 Task: Look for space in Arvin, United States from 6th June, 2023 to 8th June, 2023 for 2 adults in price range Rs.7000 to Rs.12000. Place can be private room with 1  bedroom having 2 beds and 1 bathroom. Property type can be house, flat, guest house. Amenities needed are: wifi, washing machine. Booking option can be shelf check-in. Required host language is English.
Action: Mouse moved to (439, 108)
Screenshot: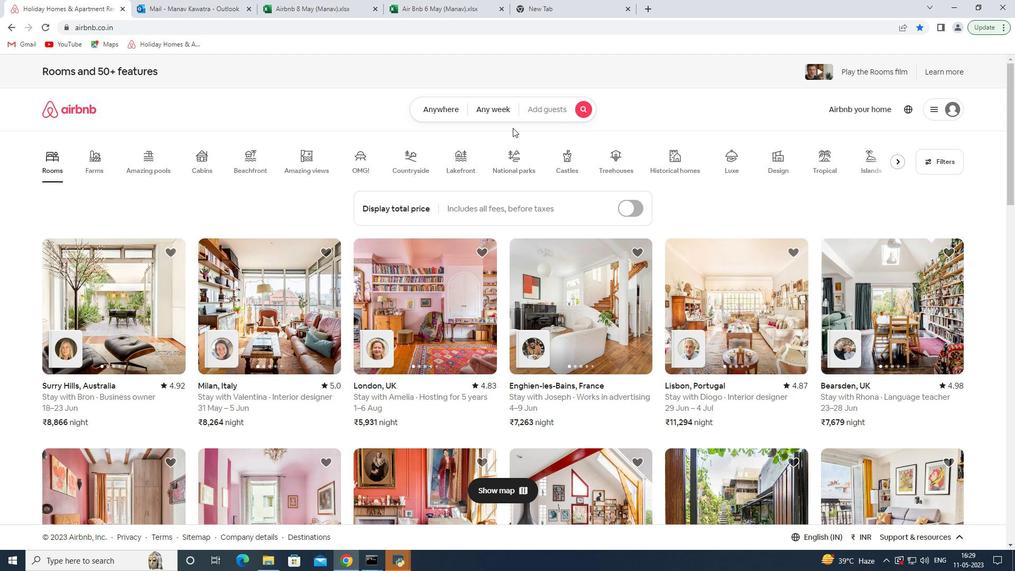 
Action: Mouse pressed left at (439, 108)
Screenshot: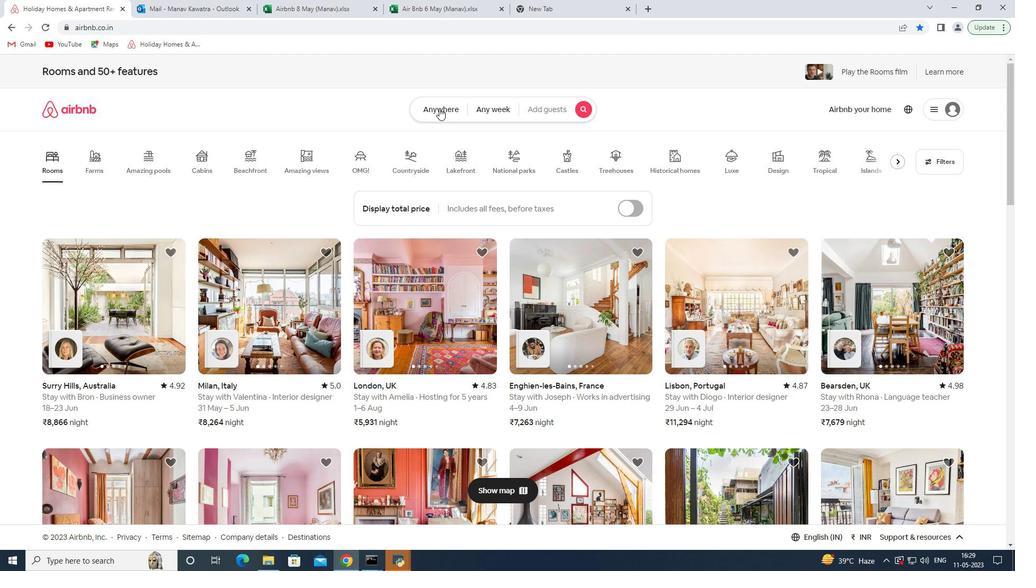 
Action: Mouse moved to (368, 151)
Screenshot: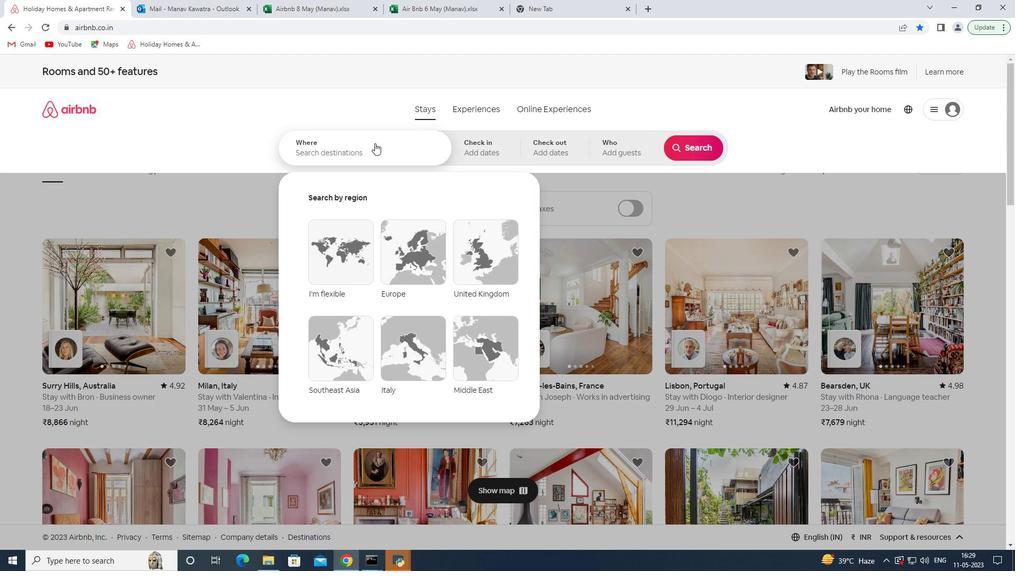 
Action: Mouse pressed left at (368, 151)
Screenshot: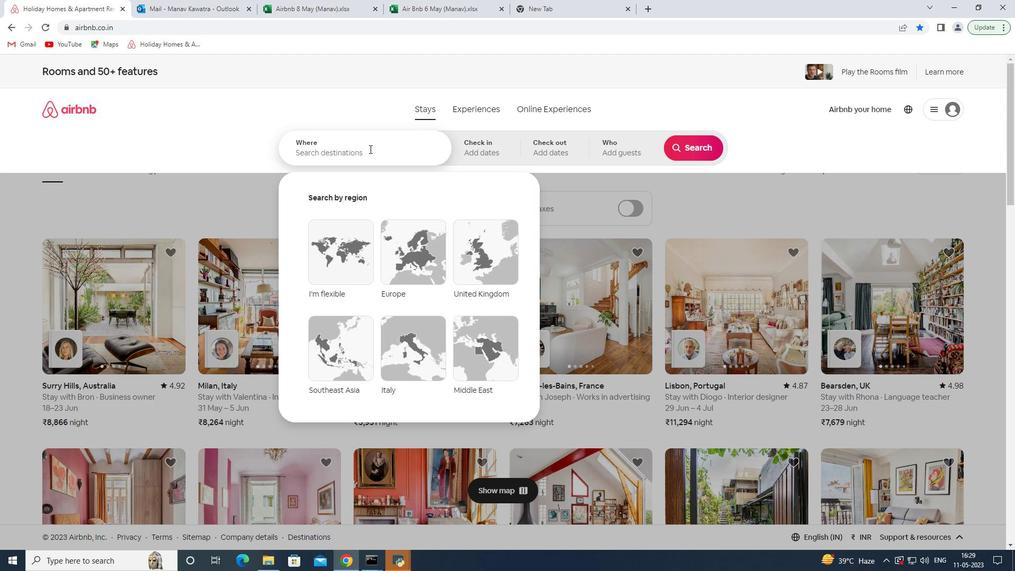 
Action: Mouse moved to (363, 160)
Screenshot: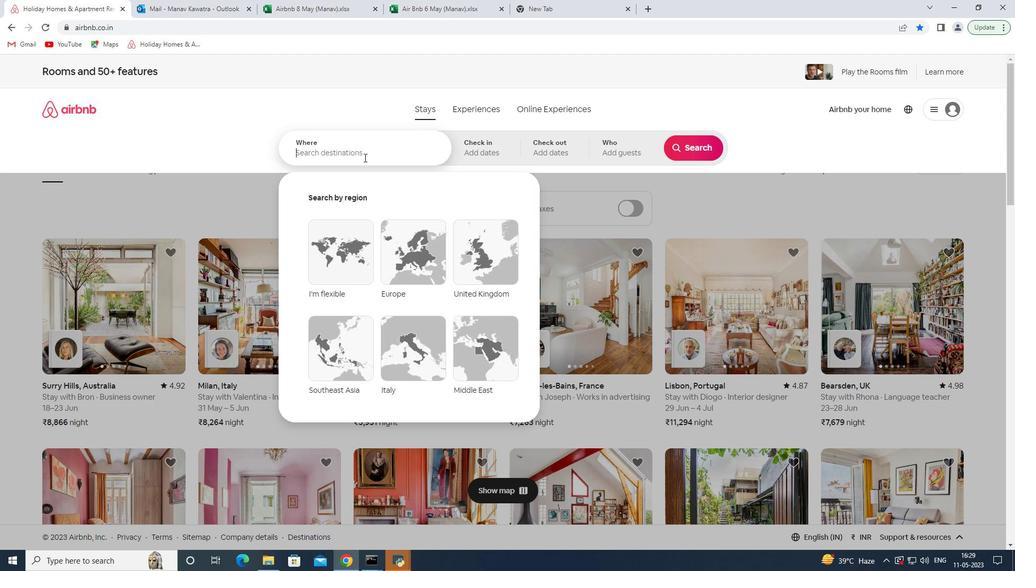 
Action: Key pressed <Key.shift><Key.shift><Key.shift><Key.shift><Key.shift><Key.shift><Key.shift><Key.shift><Key.shift><Key.shift><Key.shift><Key.shift><Key.shift><Key.shift><Key.shift><Key.shift><Key.shift><Key.shift><Key.shift><Key.shift><Key.shift><Key.shift><Key.shift><Key.shift><Key.shift><Key.shift><Key.shift><Key.shift><Key.shift><Key.shift><Key.shift><Key.shift><Key.shift><Key.shift><Key.shift><Key.shift><Key.shift><Key.shift><Key.shift><Key.shift><Key.shift><Key.shift><Key.shift>Arvin<Key.space><Key.shift><Key.shift><Key.shift><Key.shift><Key.shift><Key.shift><Key.shift><Key.shift><Key.shift><Key.shift><Key.shift>United<Key.space><Key.shift><Key.shift><Key.shift>States<Key.space><Key.enter>
Screenshot: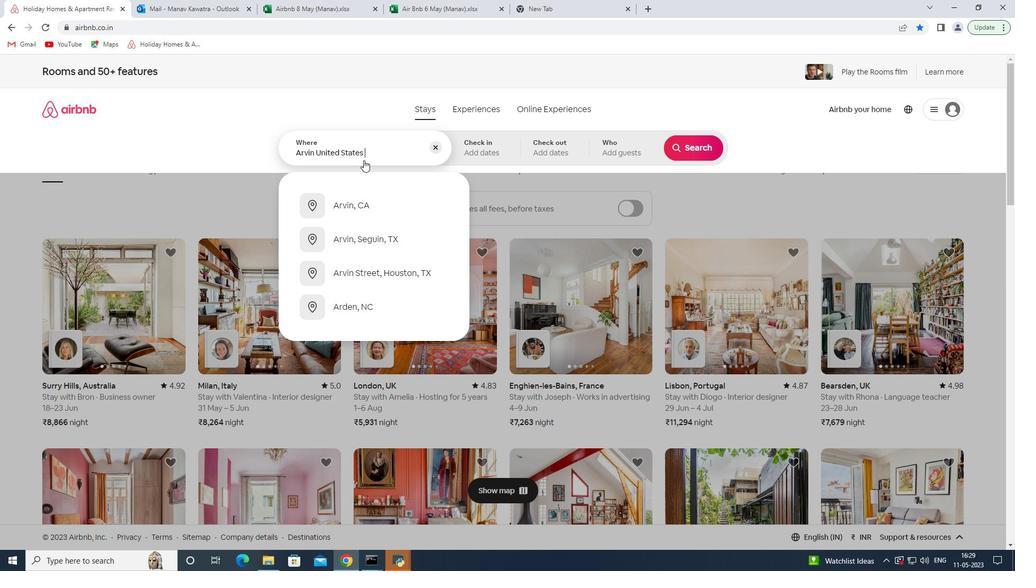 
Action: Mouse moved to (578, 304)
Screenshot: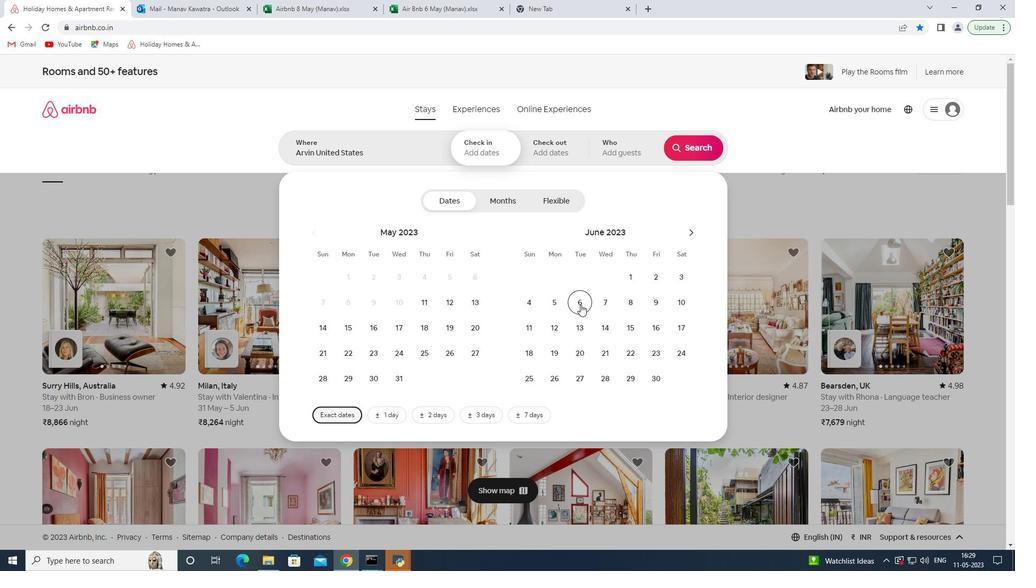 
Action: Mouse pressed left at (578, 304)
Screenshot: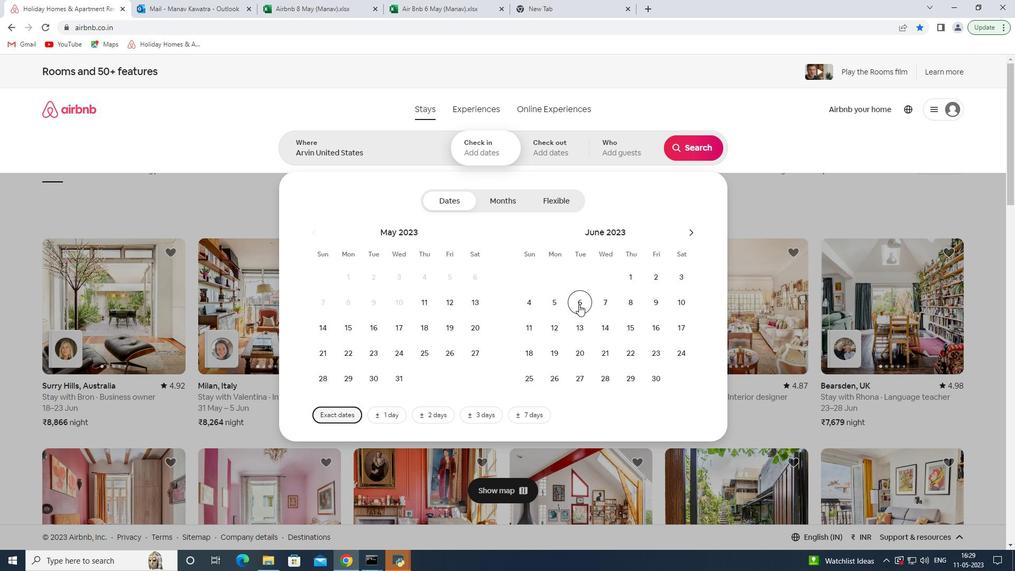 
Action: Mouse moved to (625, 300)
Screenshot: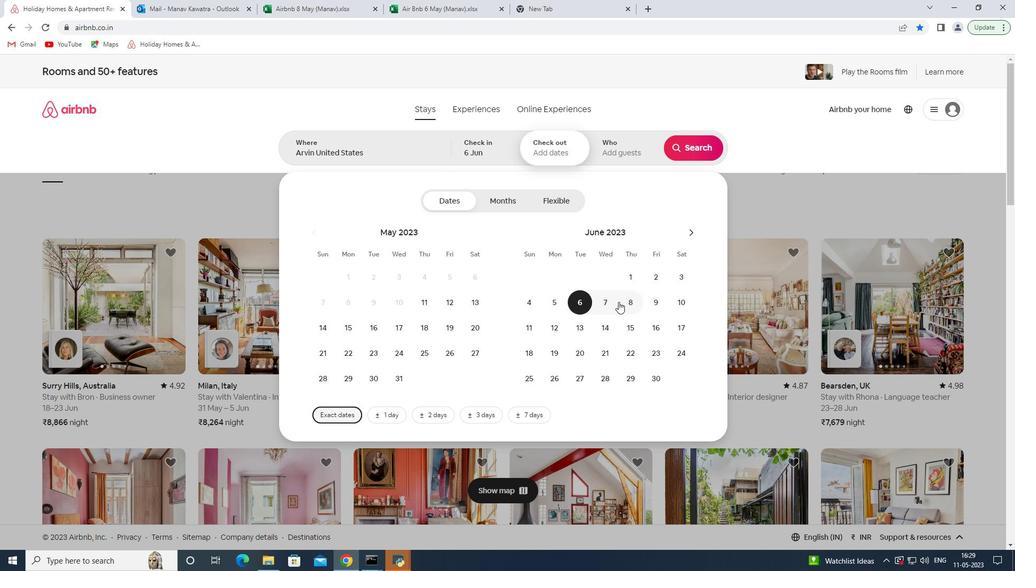 
Action: Mouse pressed left at (625, 300)
Screenshot: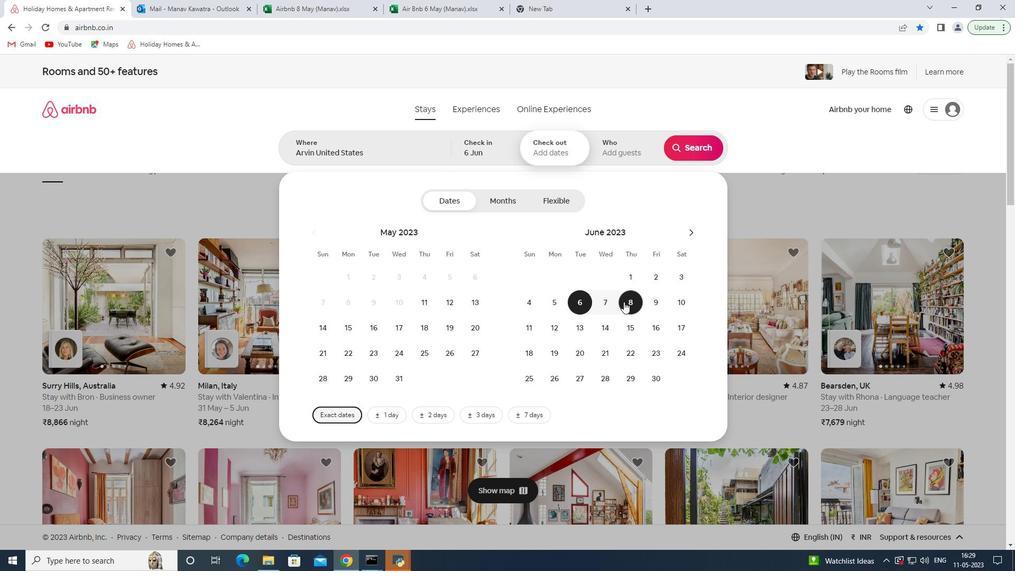 
Action: Mouse moved to (614, 155)
Screenshot: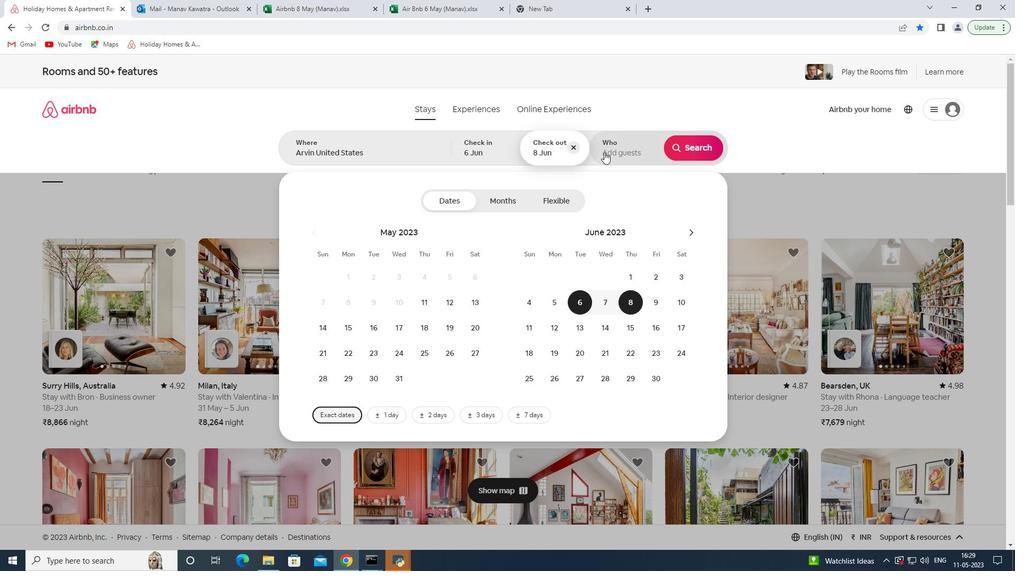 
Action: Mouse pressed left at (614, 155)
Screenshot: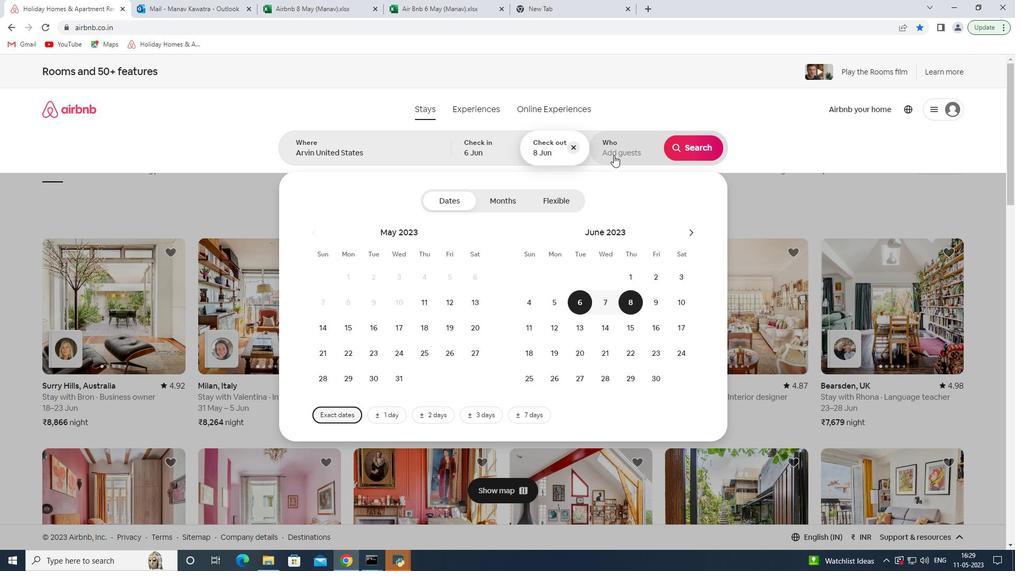 
Action: Mouse moved to (694, 206)
Screenshot: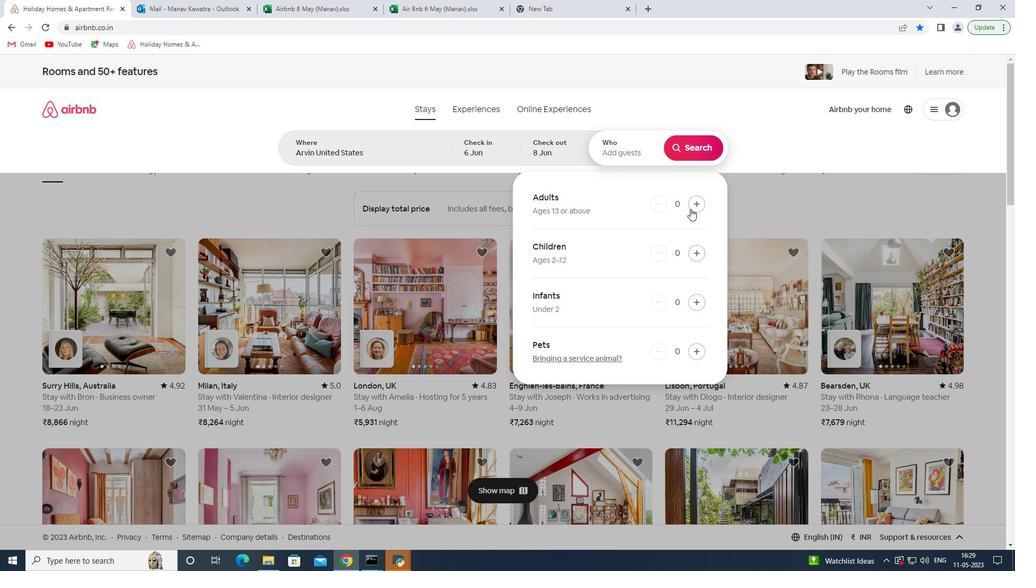 
Action: Mouse pressed left at (694, 206)
Screenshot: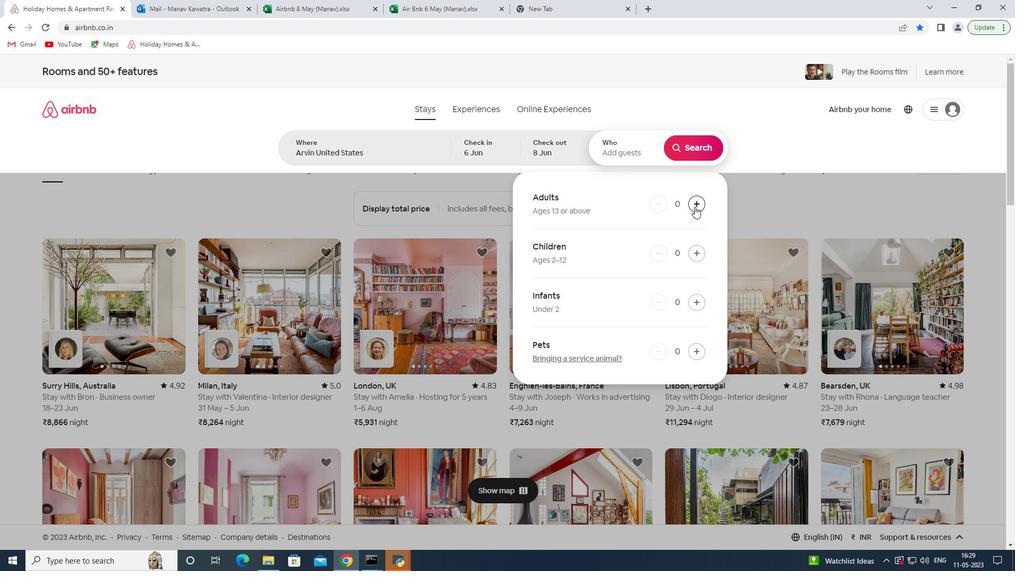 
Action: Mouse pressed left at (694, 206)
Screenshot: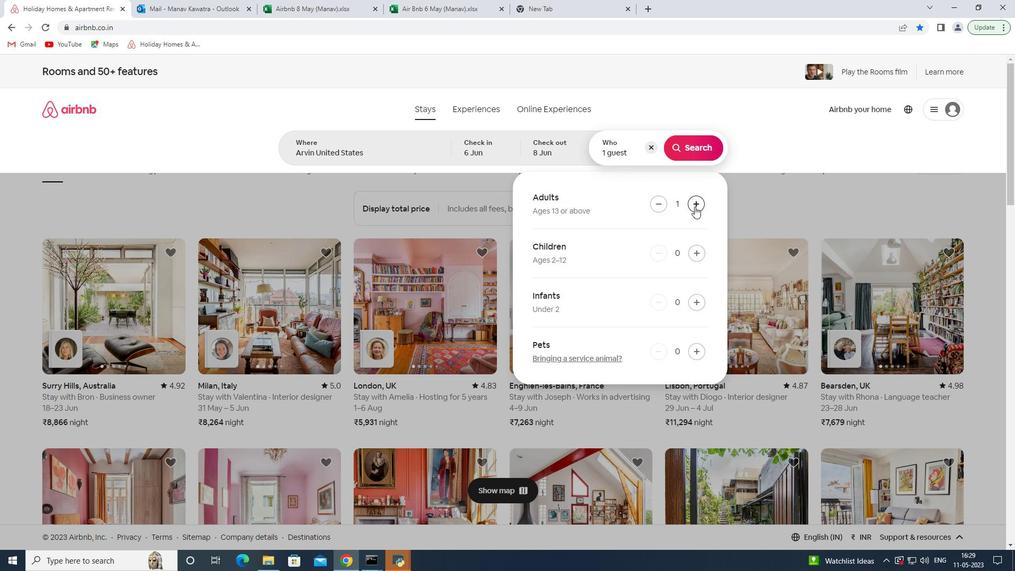 
Action: Mouse moved to (701, 152)
Screenshot: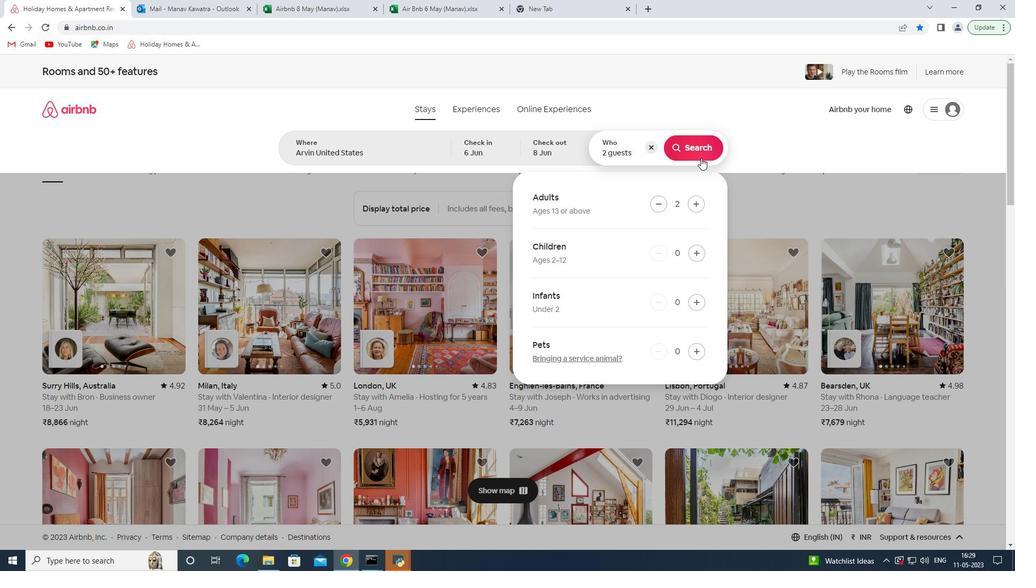 
Action: Mouse pressed left at (701, 152)
Screenshot: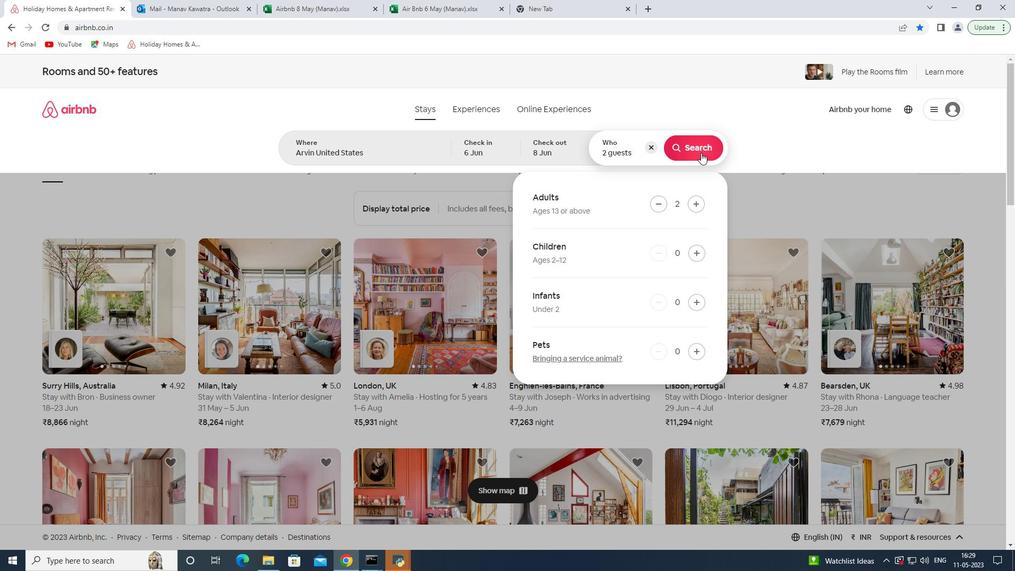 
Action: Mouse moved to (965, 116)
Screenshot: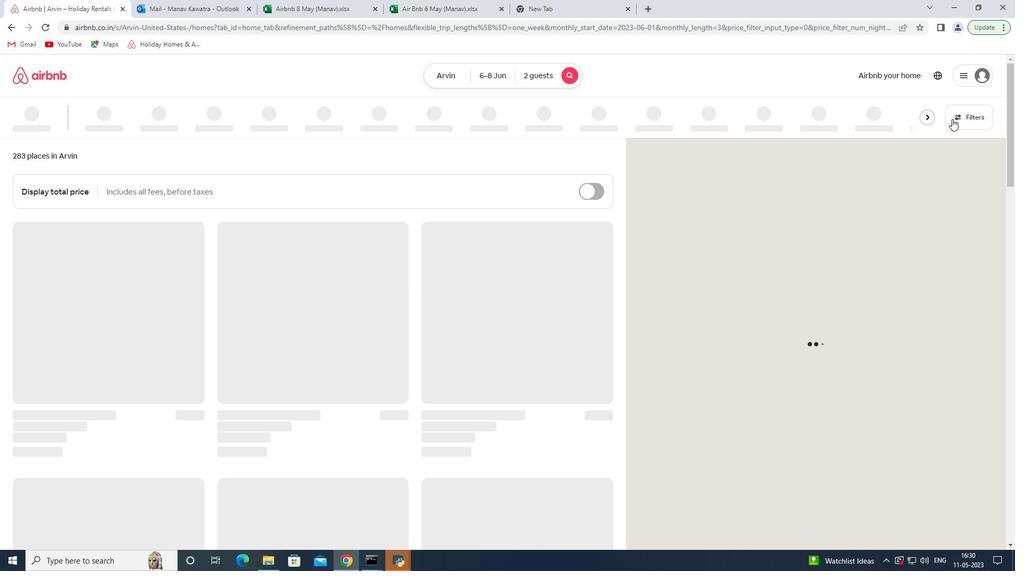 
Action: Mouse pressed left at (965, 116)
Screenshot: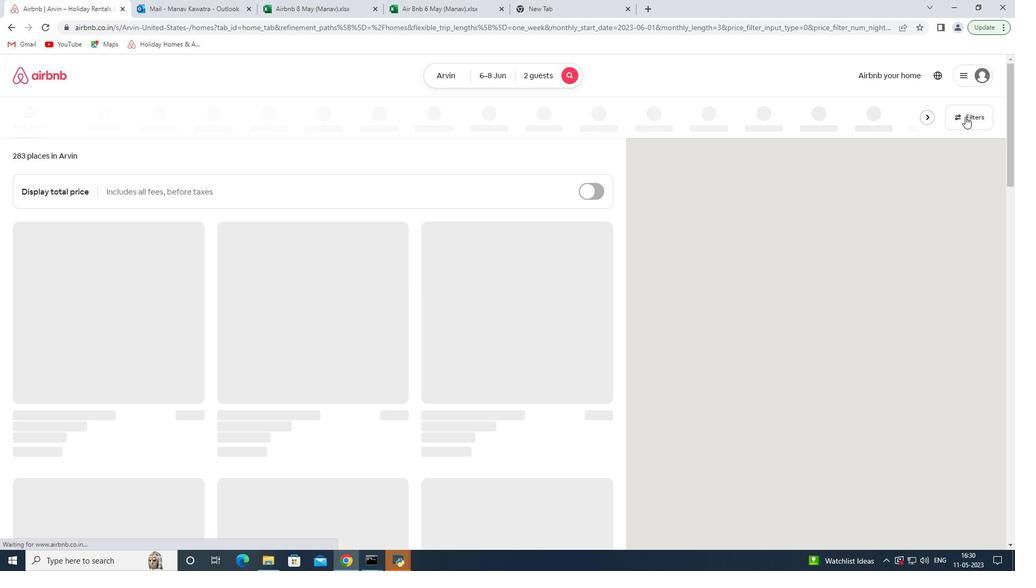 
Action: Mouse moved to (381, 381)
Screenshot: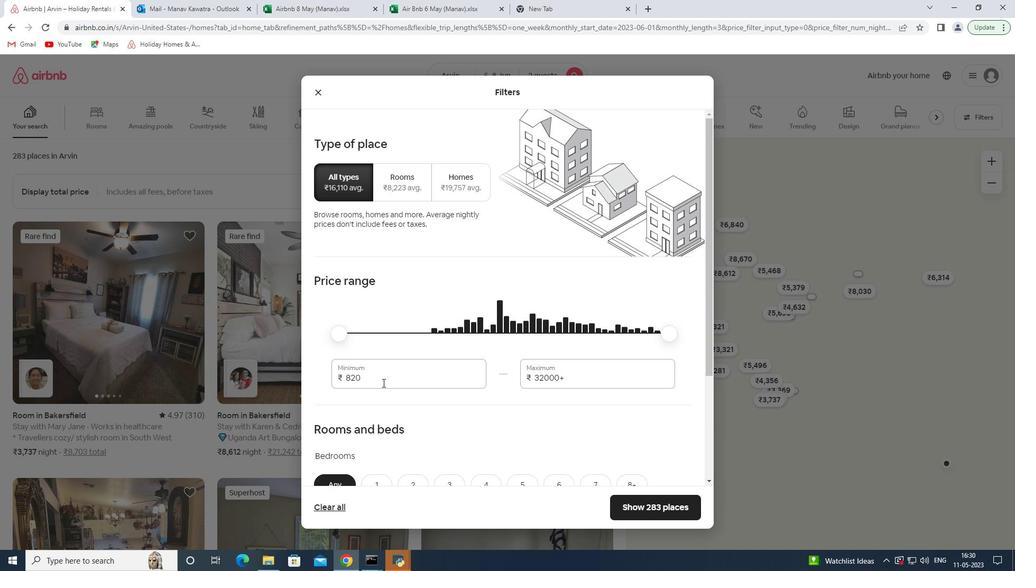 
Action: Mouse pressed left at (381, 381)
Screenshot: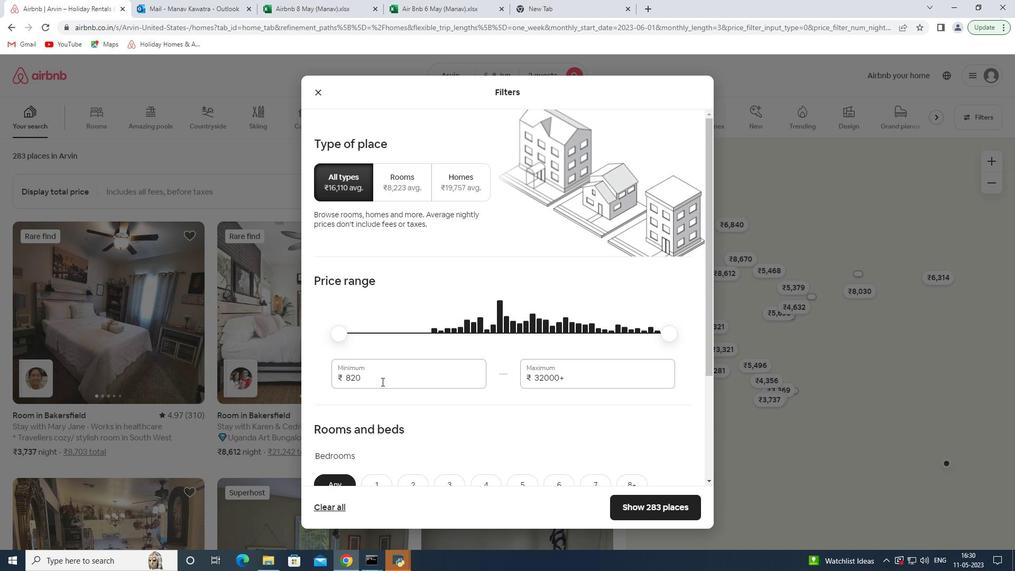 
Action: Mouse pressed left at (381, 381)
Screenshot: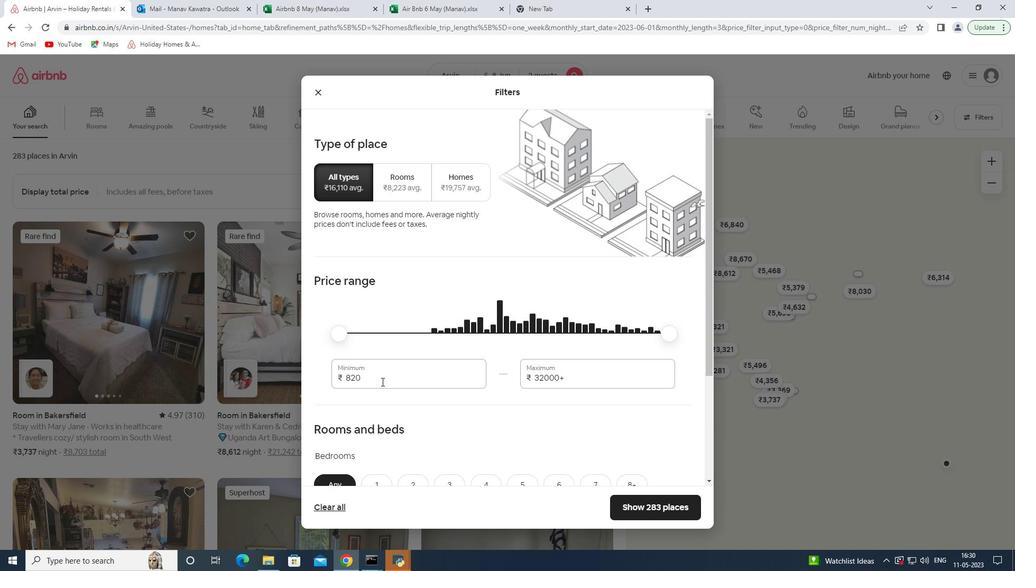 
Action: Key pressed 7000<Key.tab>12000
Screenshot: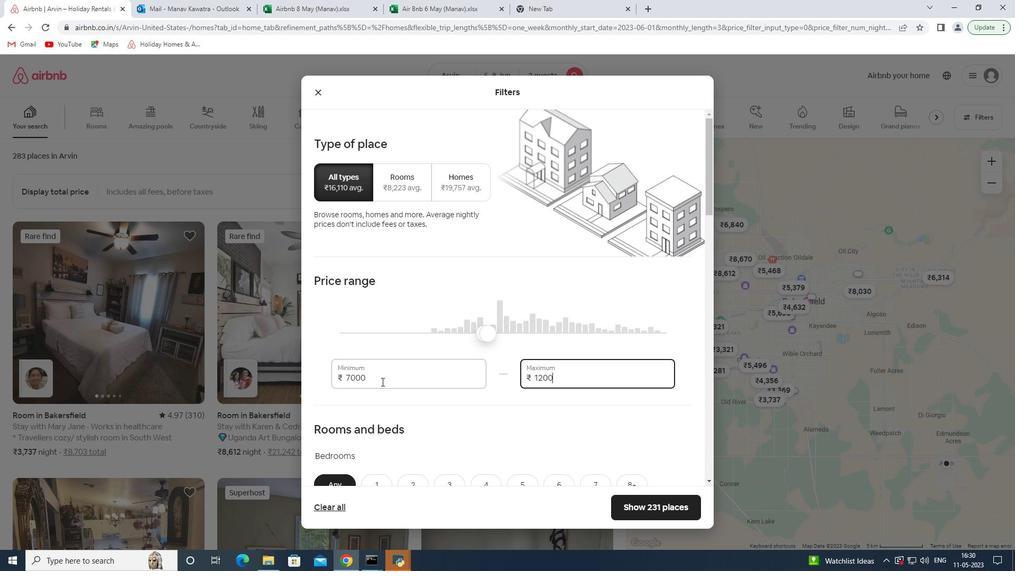 
Action: Mouse moved to (418, 346)
Screenshot: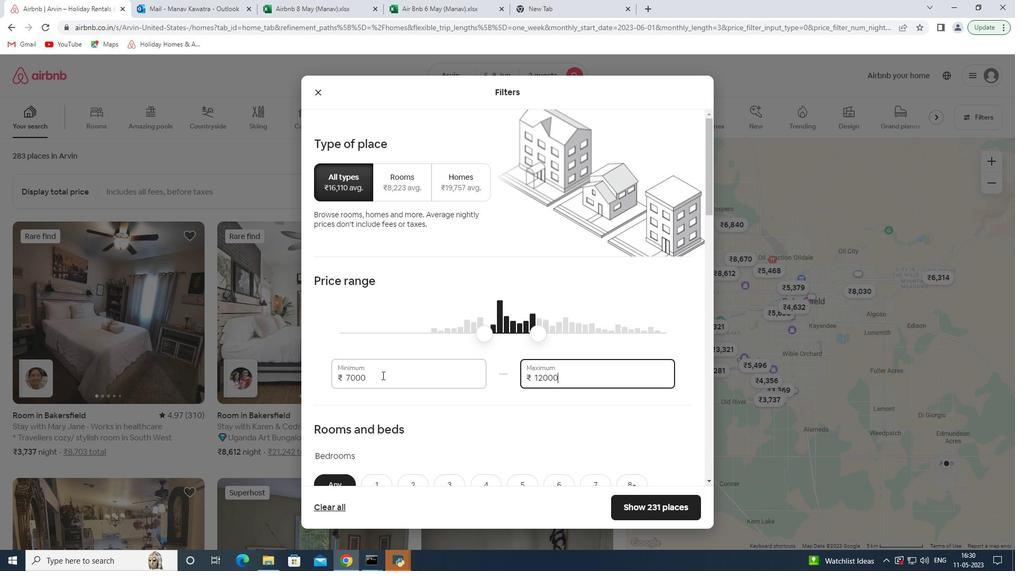 
Action: Mouse scrolled (418, 345) with delta (0, 0)
Screenshot: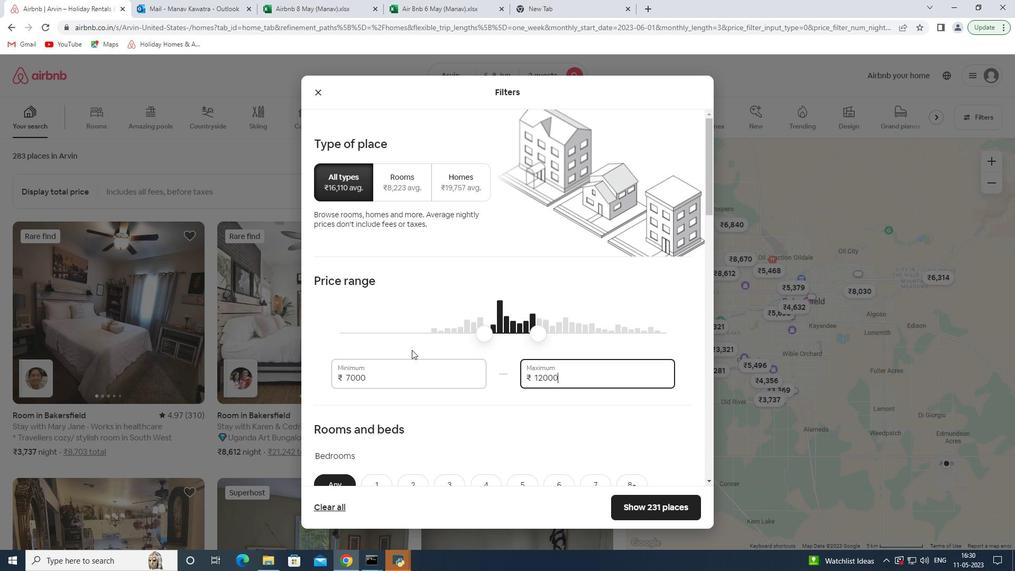 
Action: Mouse scrolled (418, 345) with delta (0, 0)
Screenshot: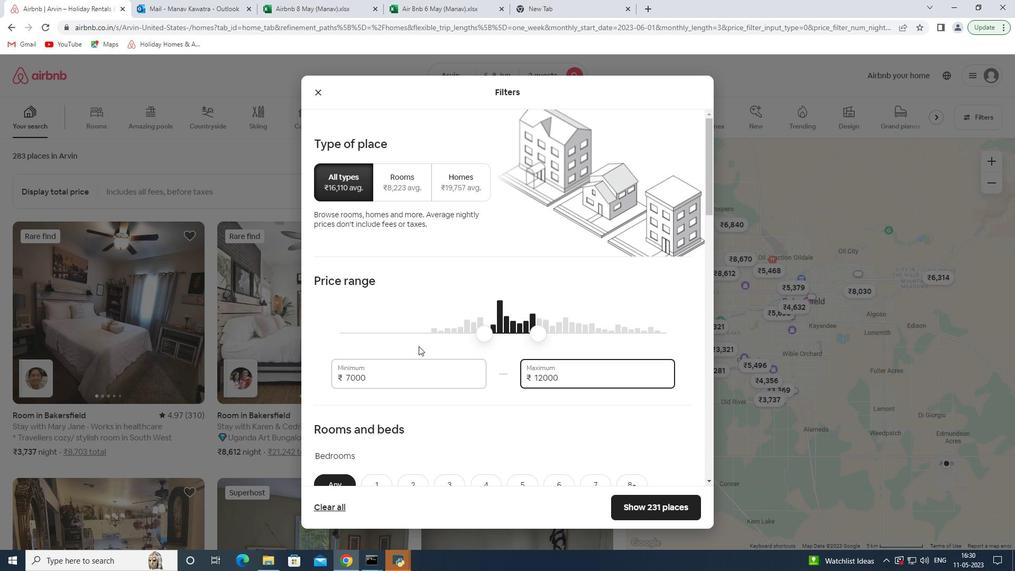 
Action: Mouse scrolled (418, 345) with delta (0, 0)
Screenshot: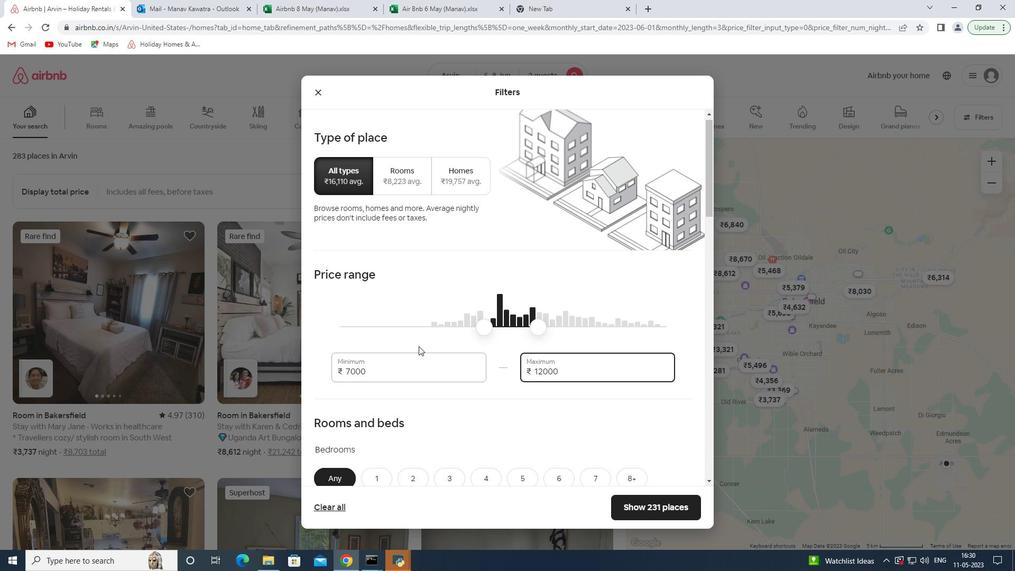 
Action: Mouse scrolled (418, 345) with delta (0, 0)
Screenshot: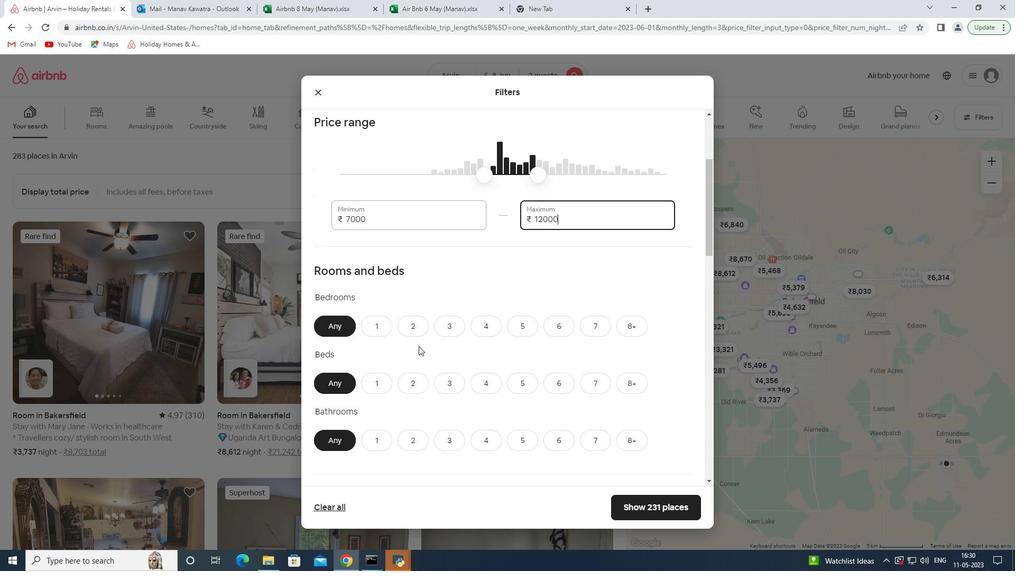 
Action: Mouse moved to (374, 276)
Screenshot: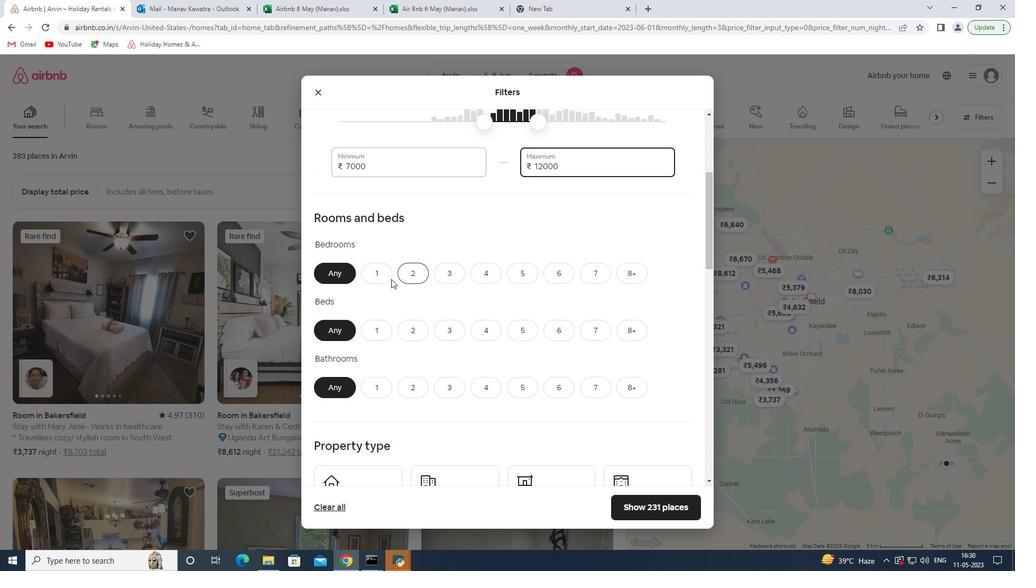
Action: Mouse pressed left at (374, 276)
Screenshot: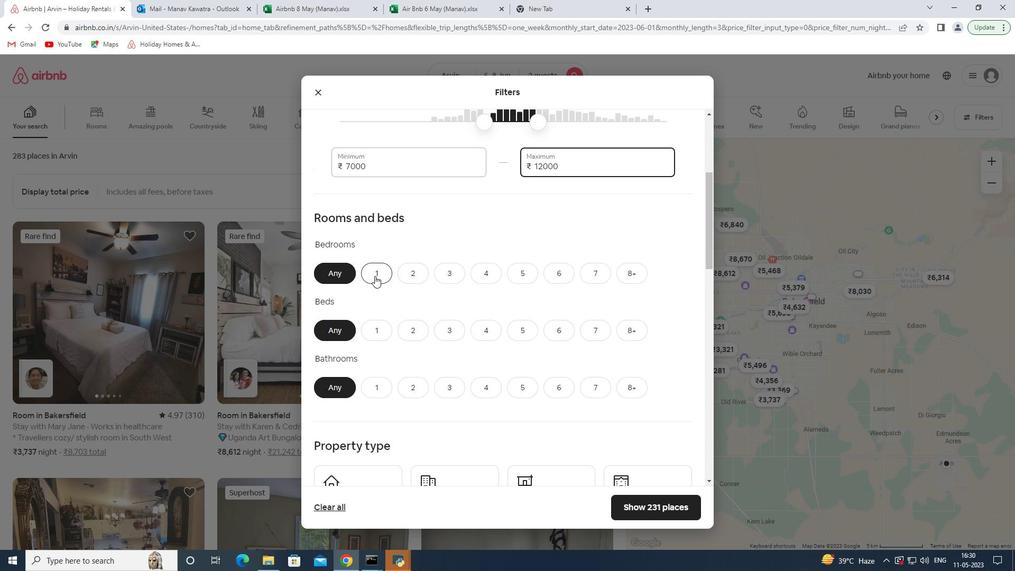 
Action: Mouse moved to (408, 326)
Screenshot: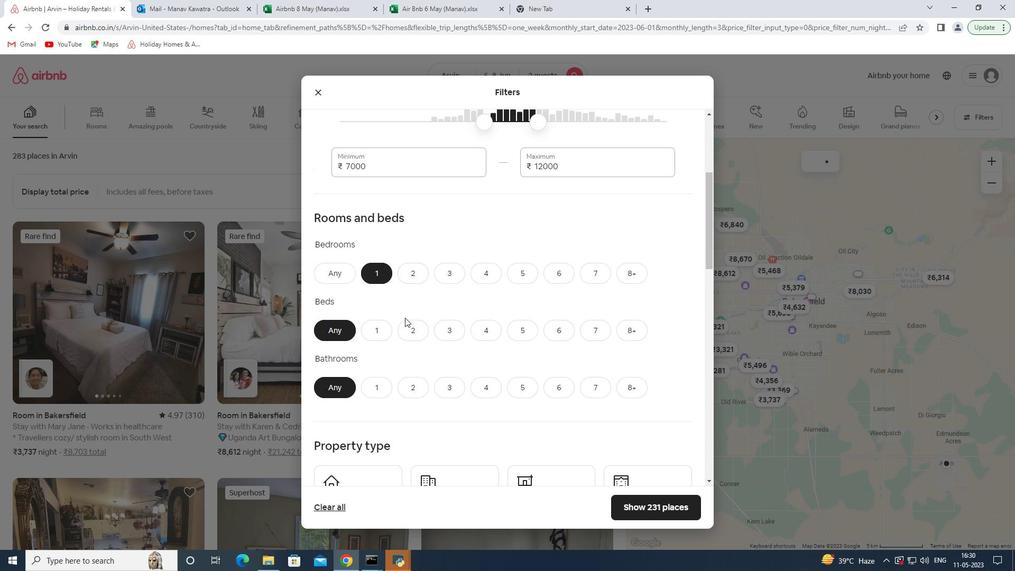 
Action: Mouse pressed left at (408, 326)
Screenshot: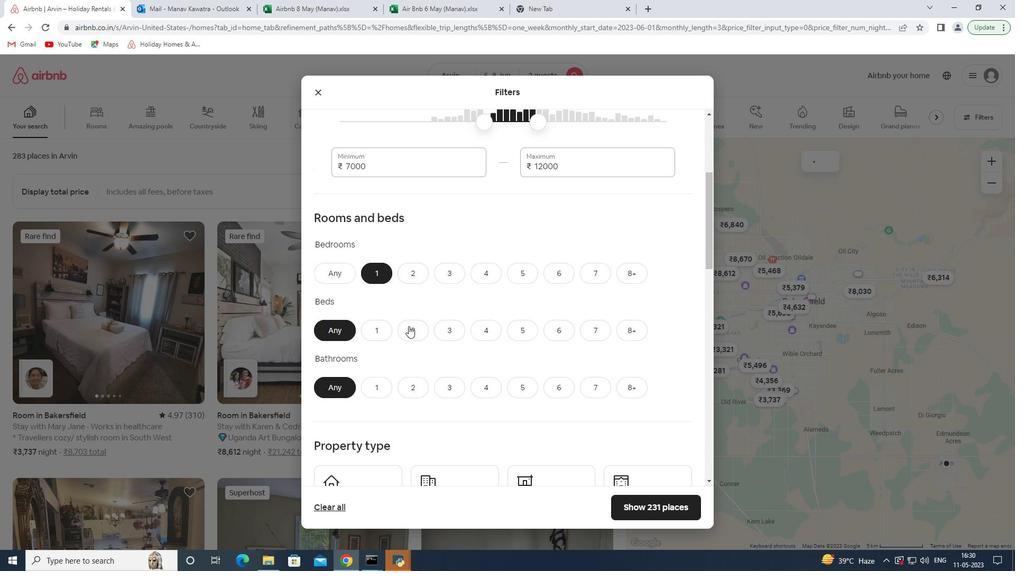 
Action: Mouse moved to (382, 389)
Screenshot: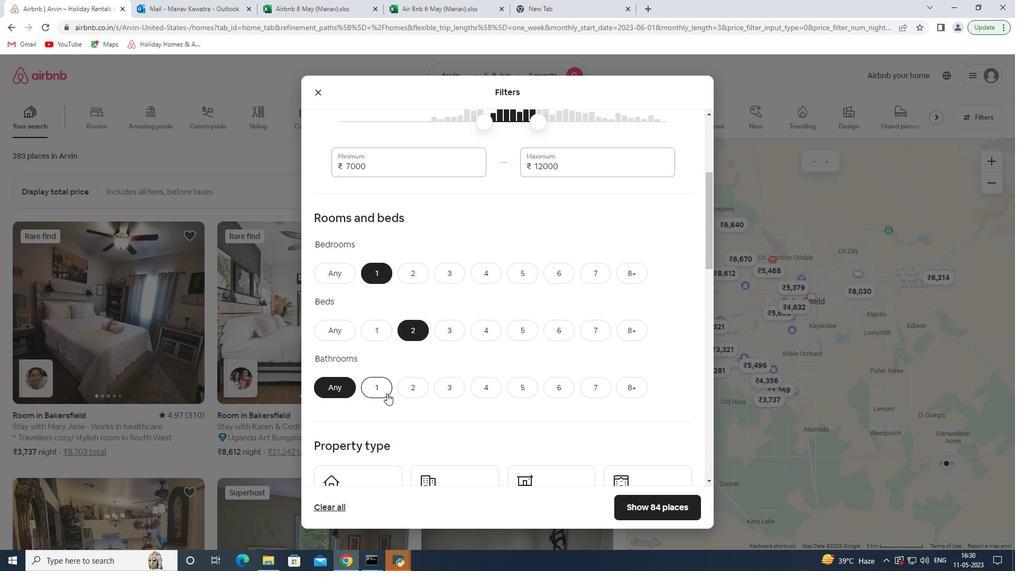 
Action: Mouse pressed left at (382, 389)
Screenshot: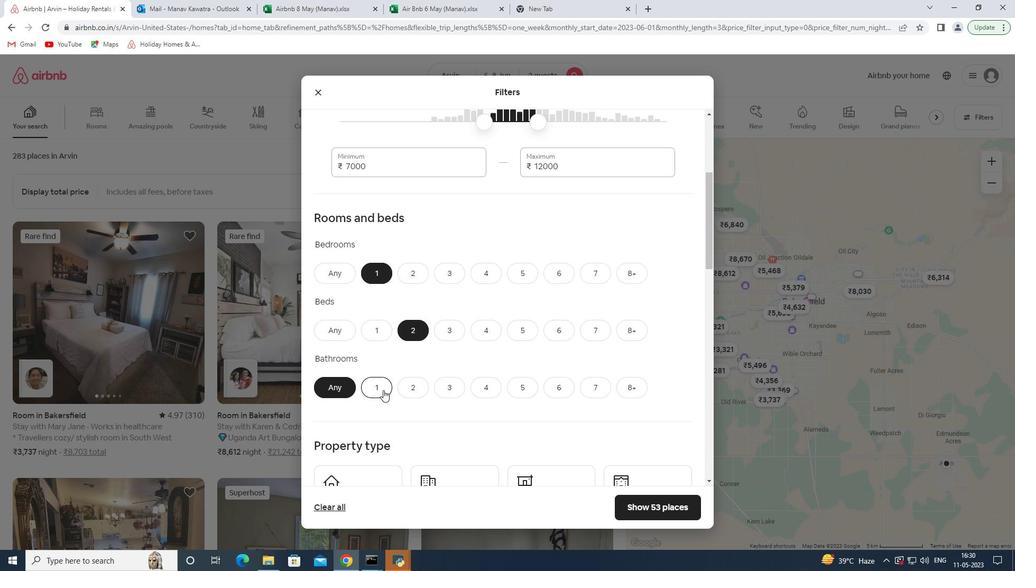 
Action: Mouse scrolled (382, 388) with delta (0, 0)
Screenshot: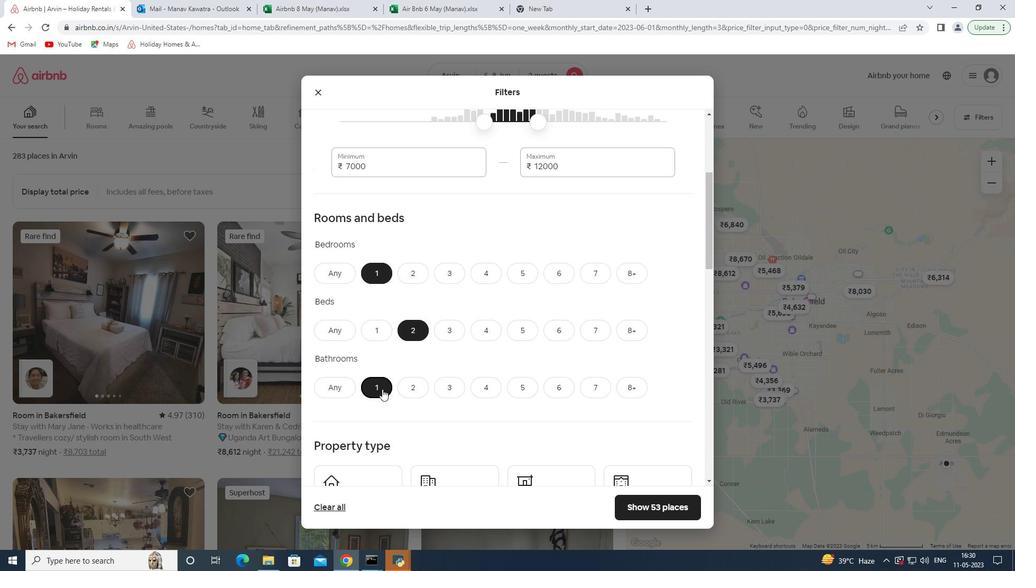 
Action: Mouse scrolled (382, 388) with delta (0, 0)
Screenshot: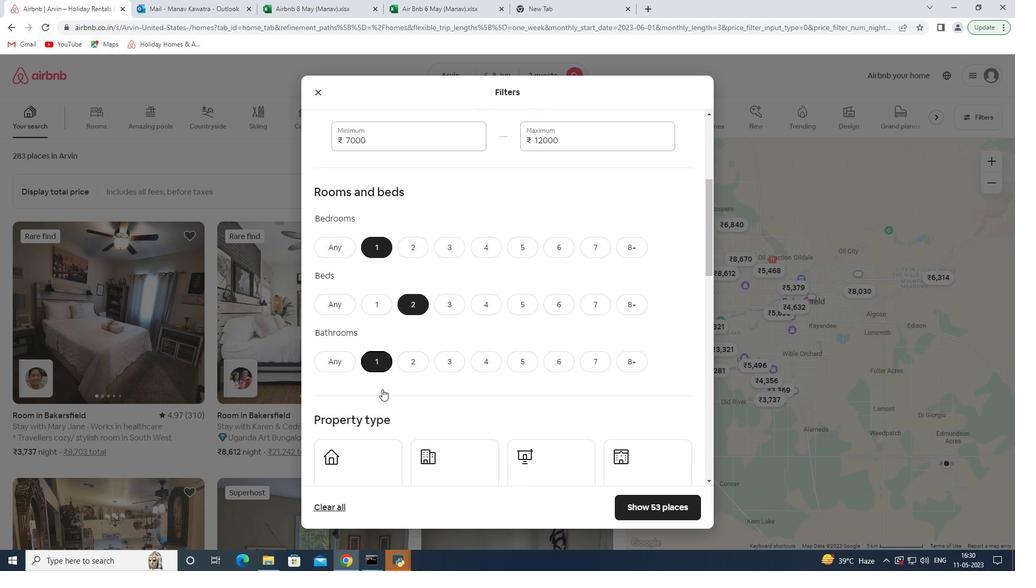
Action: Mouse moved to (375, 389)
Screenshot: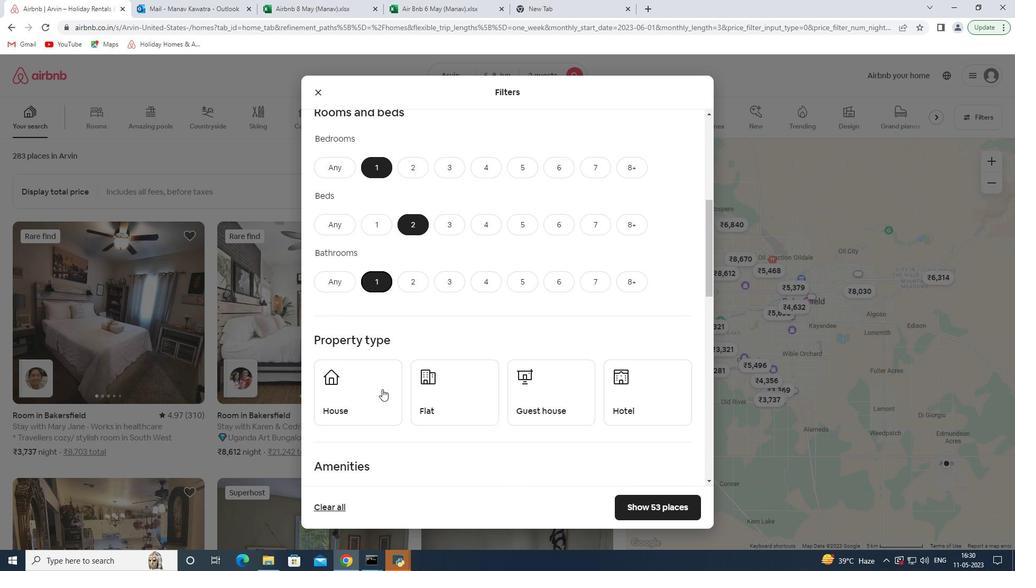 
Action: Mouse pressed left at (375, 389)
Screenshot: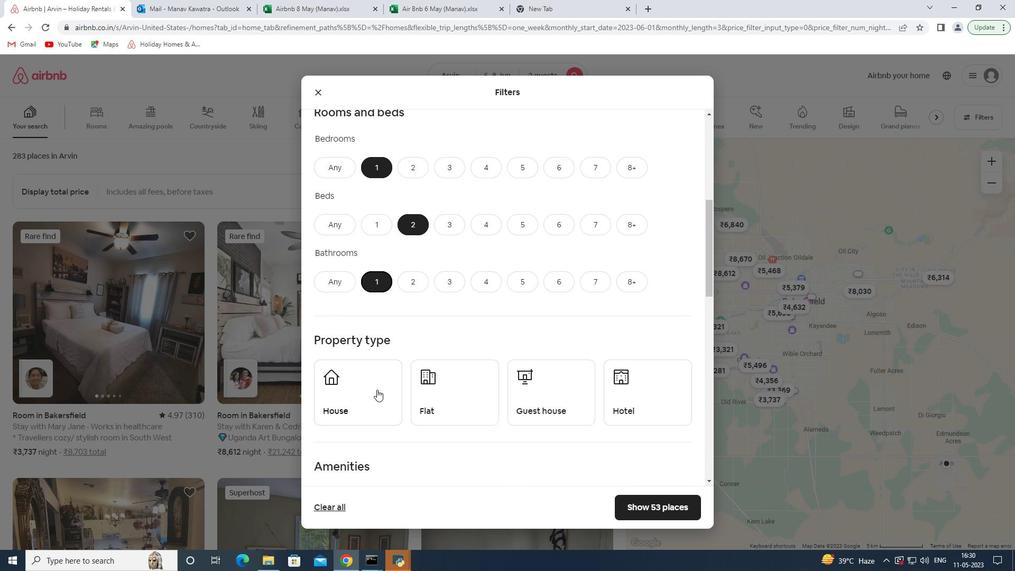 
Action: Mouse moved to (421, 388)
Screenshot: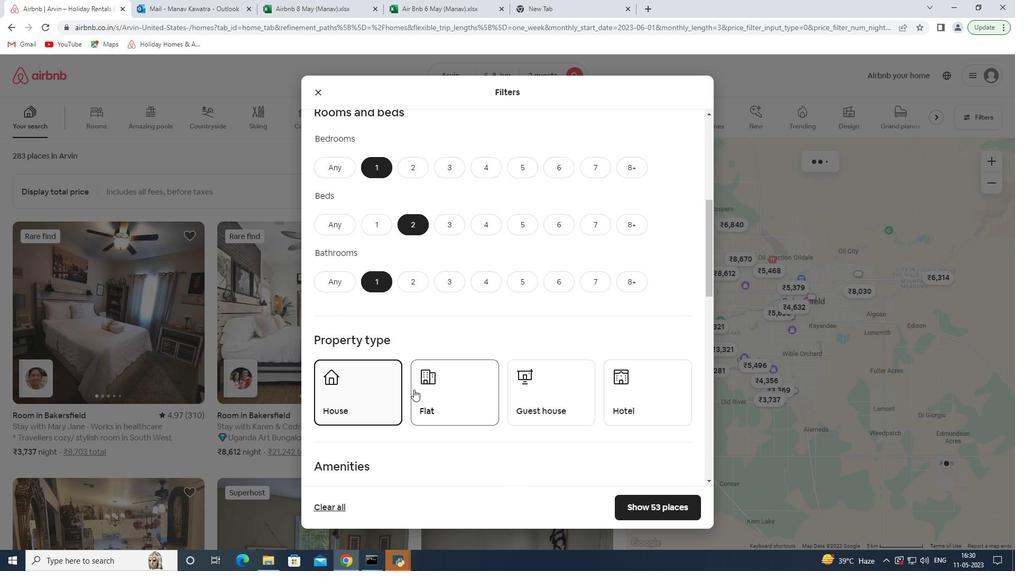 
Action: Mouse pressed left at (421, 388)
Screenshot: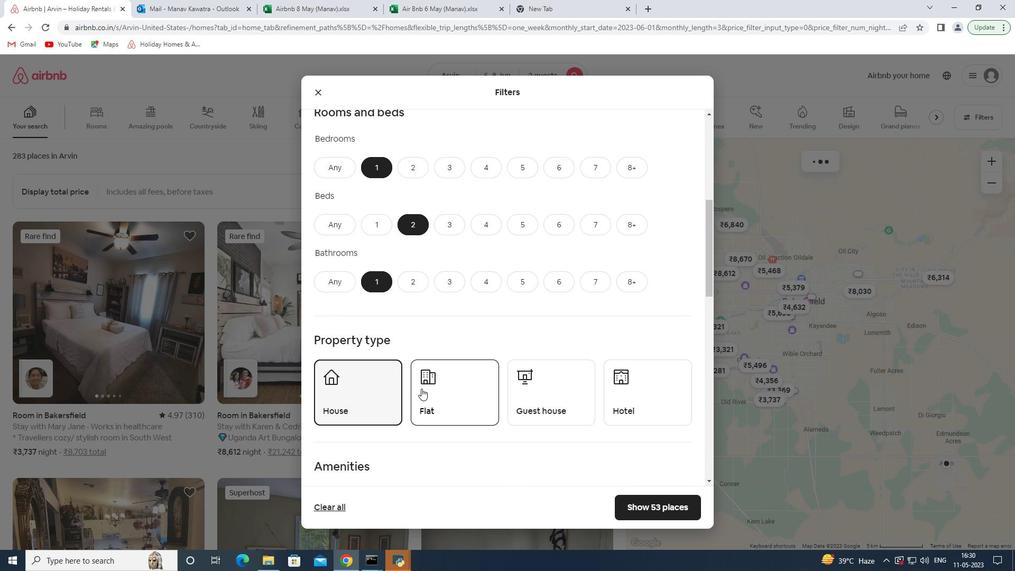 
Action: Mouse moved to (554, 387)
Screenshot: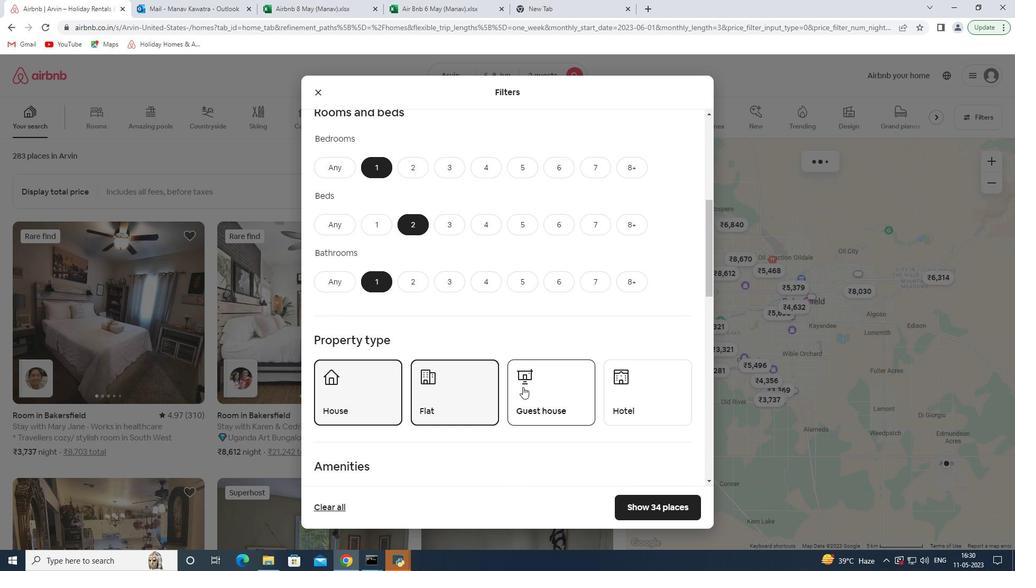 
Action: Mouse pressed left at (554, 387)
Screenshot: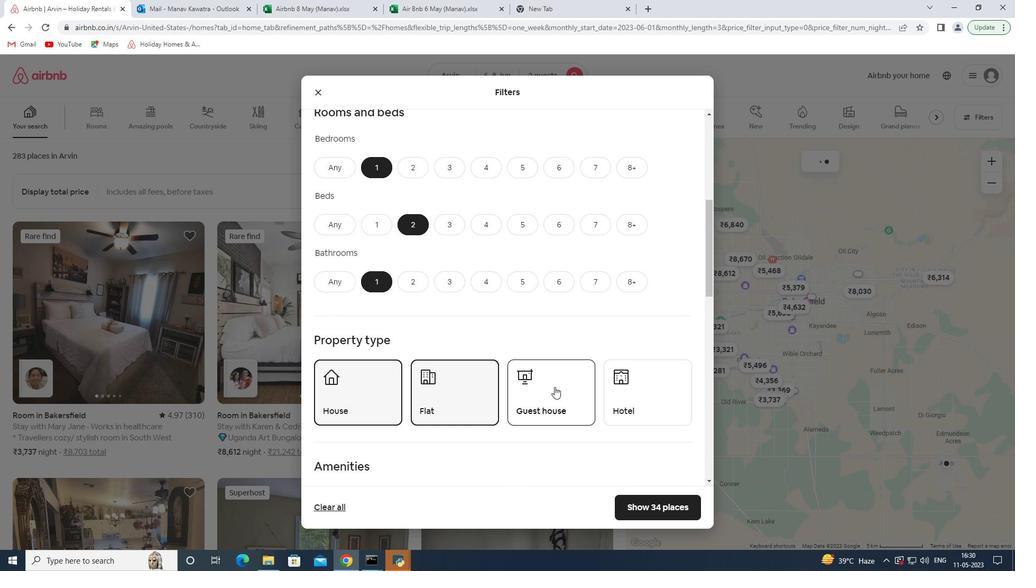 
Action: Mouse moved to (548, 388)
Screenshot: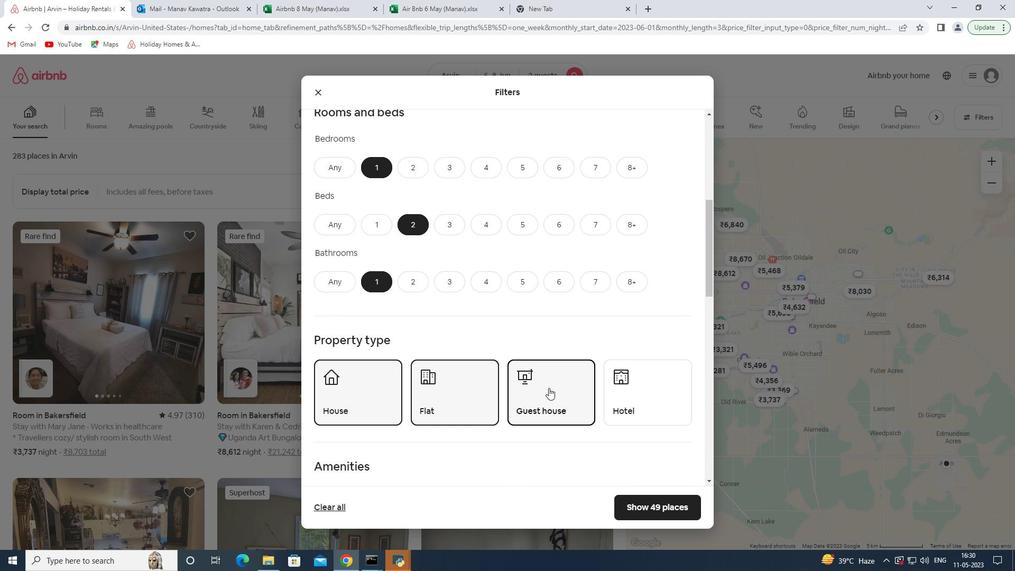 
Action: Mouse scrolled (548, 388) with delta (0, 0)
Screenshot: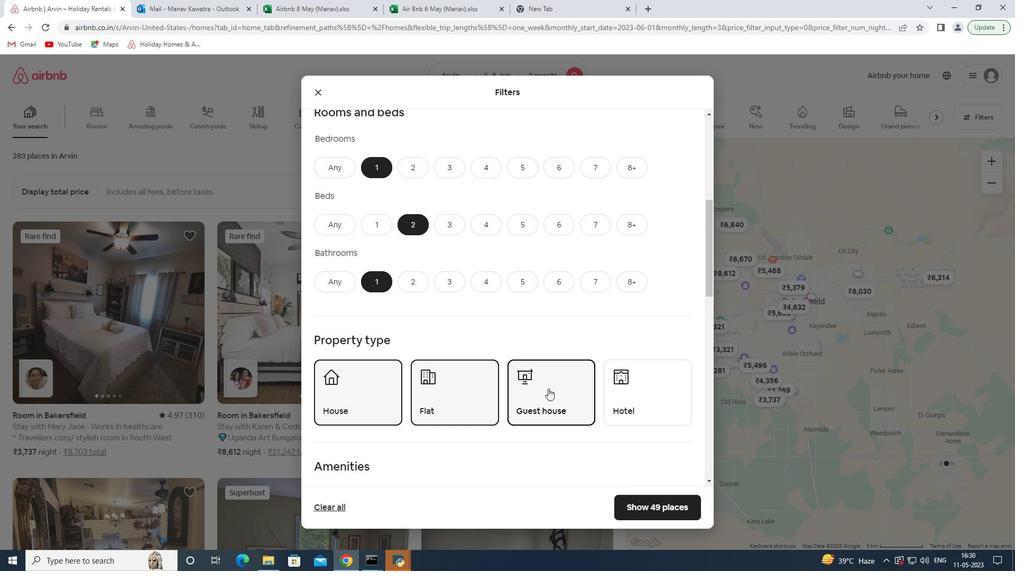 
Action: Mouse scrolled (548, 388) with delta (0, 0)
Screenshot: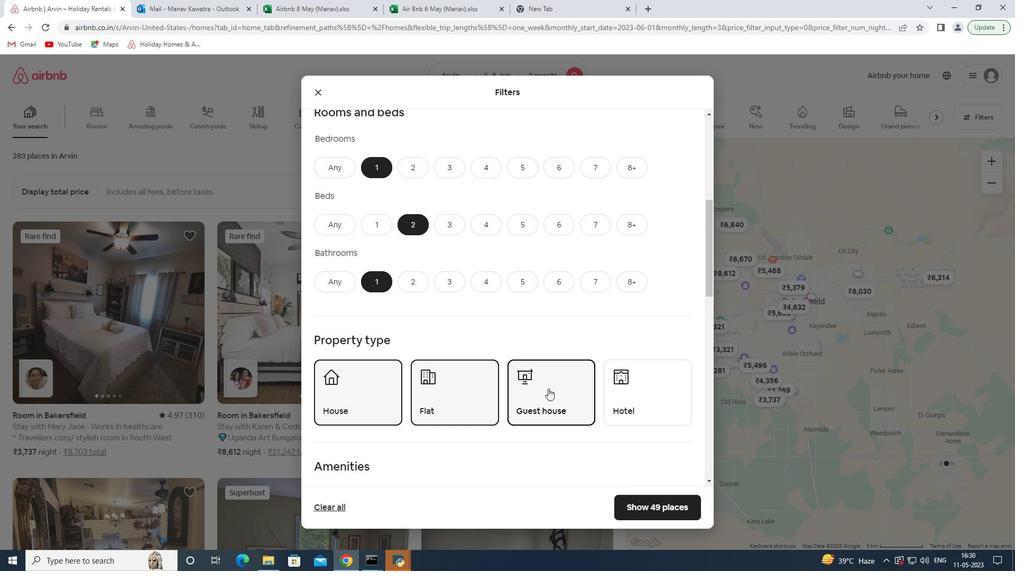 
Action: Mouse moved to (329, 413)
Screenshot: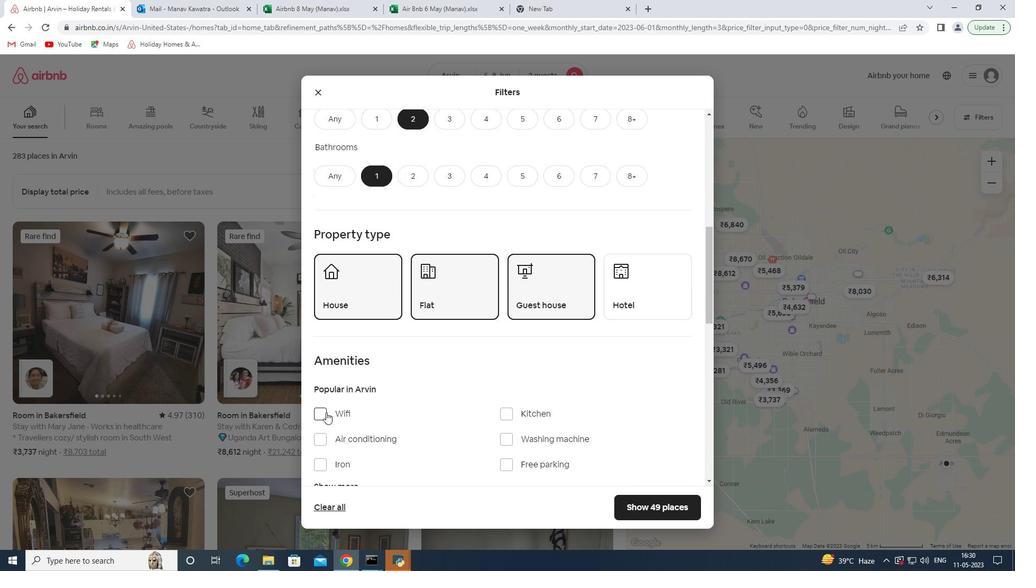 
Action: Mouse pressed left at (329, 413)
Screenshot: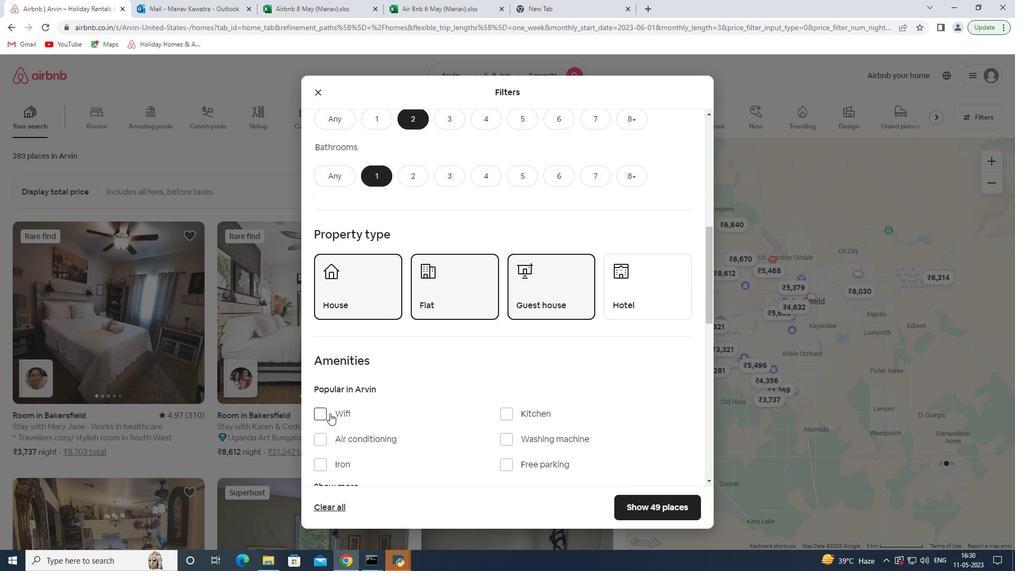 
Action: Mouse scrolled (329, 412) with delta (0, 0)
Screenshot: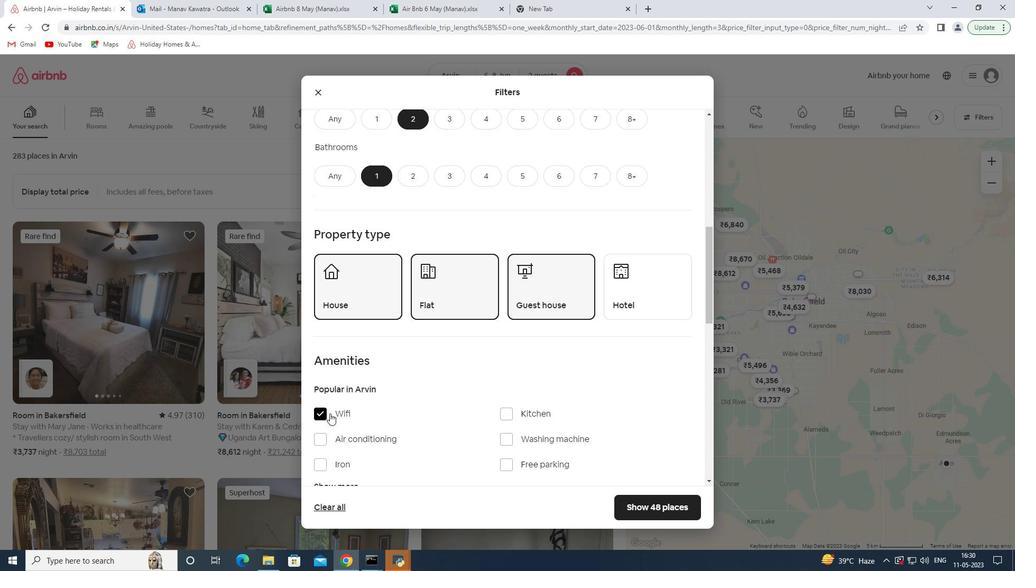 
Action: Mouse moved to (559, 387)
Screenshot: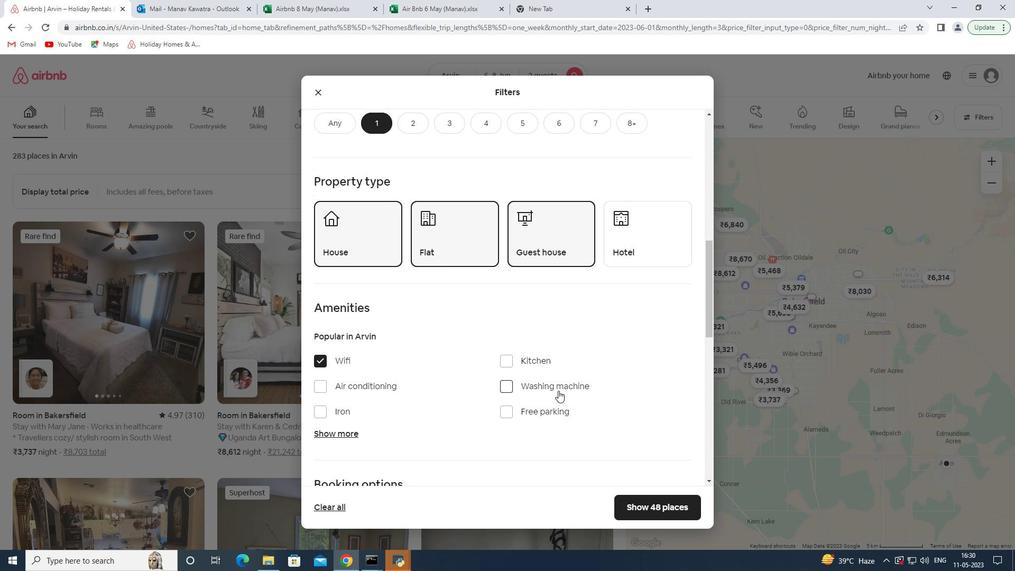 
Action: Mouse pressed left at (559, 387)
Screenshot: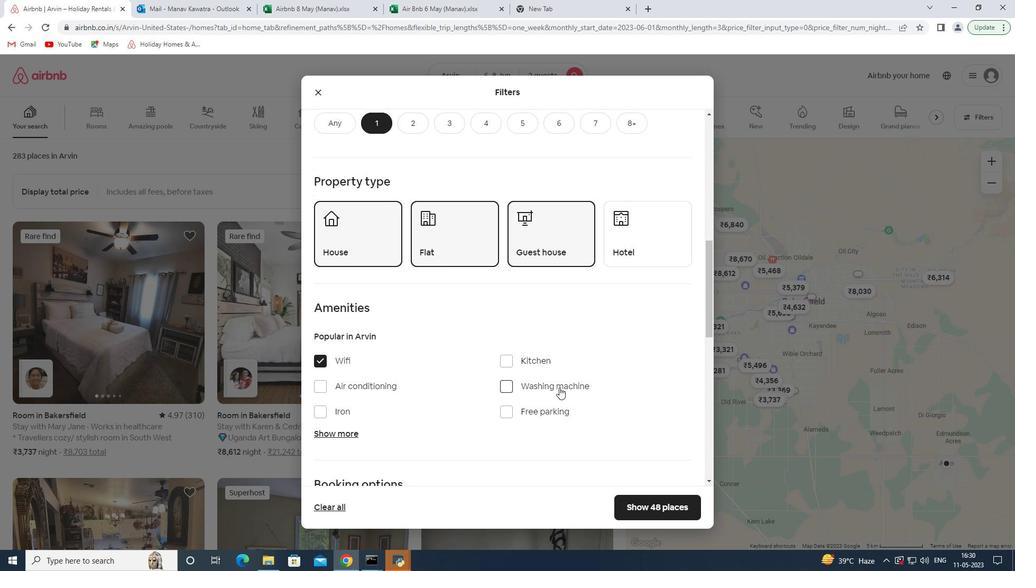 
Action: Mouse moved to (512, 386)
Screenshot: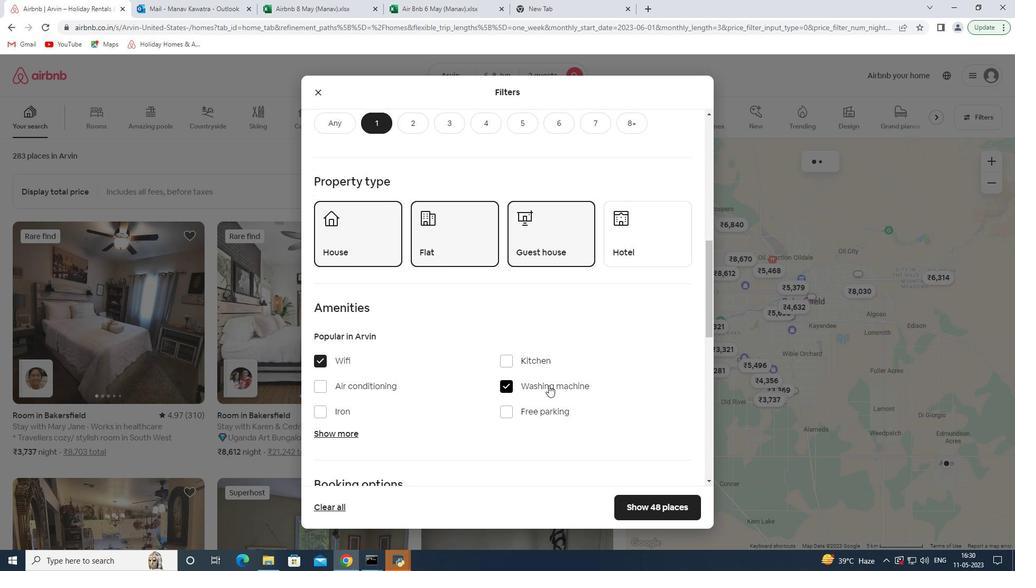 
Action: Mouse scrolled (512, 386) with delta (0, 0)
Screenshot: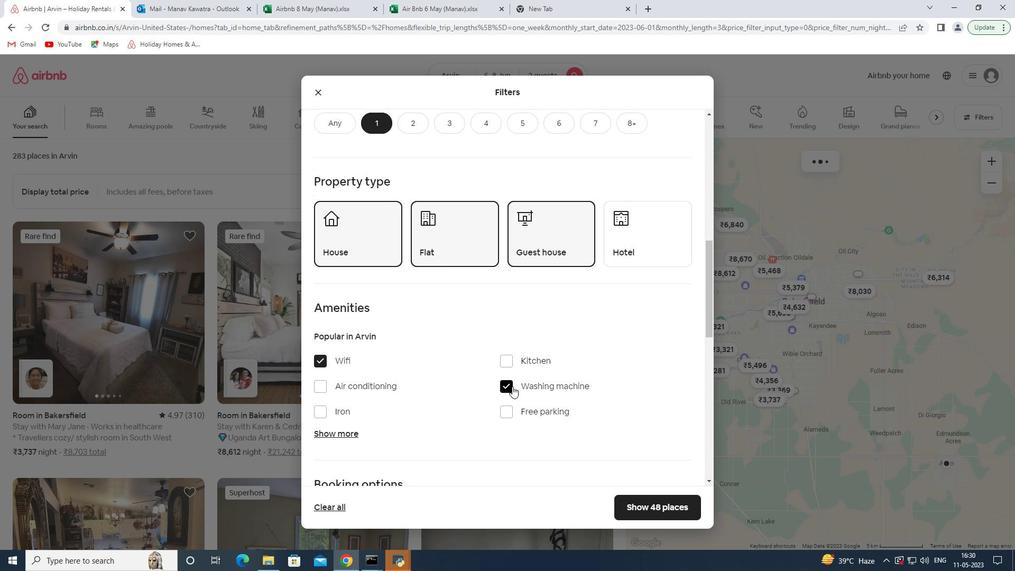 
Action: Mouse scrolled (512, 386) with delta (0, 0)
Screenshot: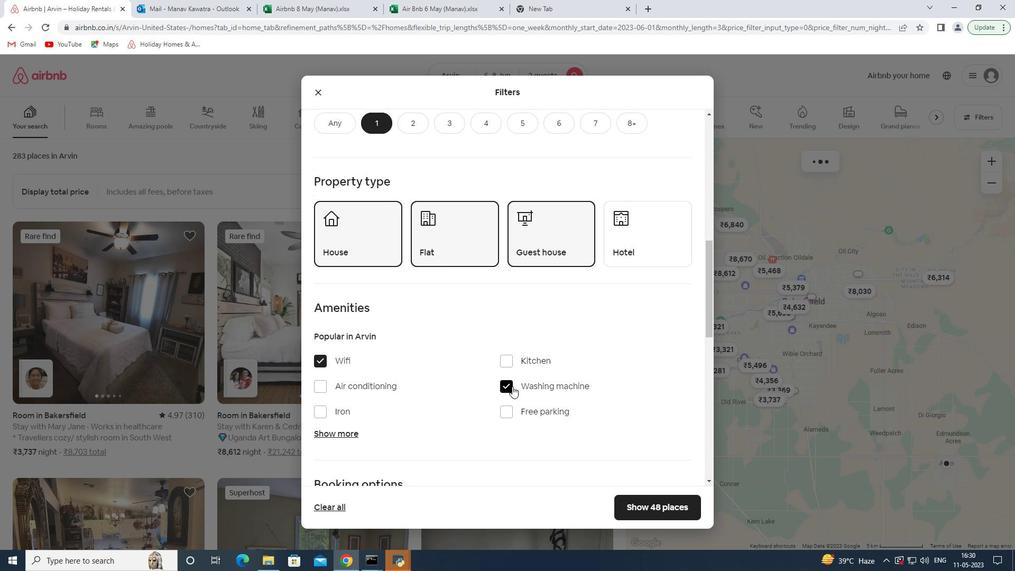 
Action: Mouse scrolled (512, 386) with delta (0, 0)
Screenshot: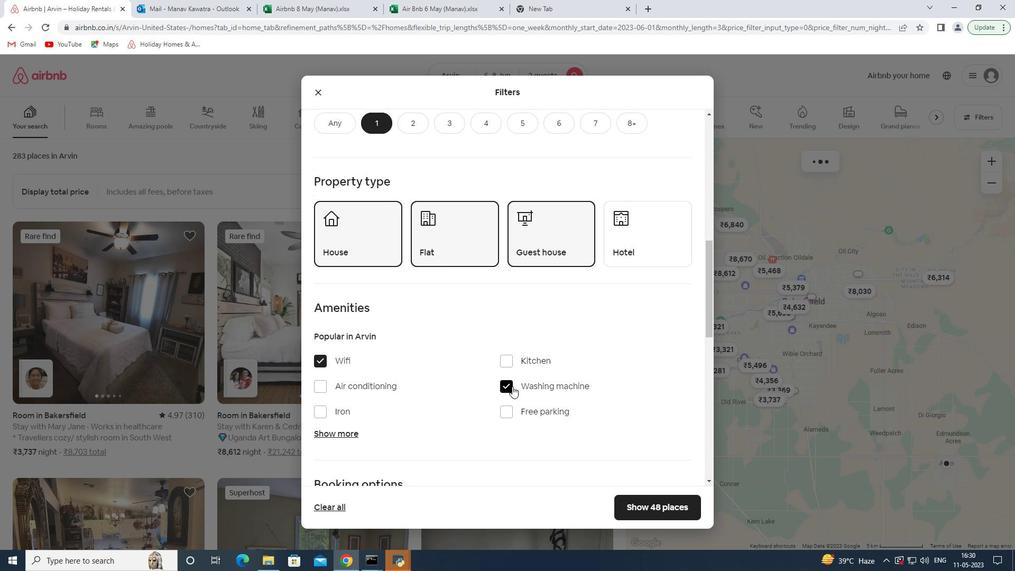 
Action: Mouse scrolled (512, 386) with delta (0, 0)
Screenshot: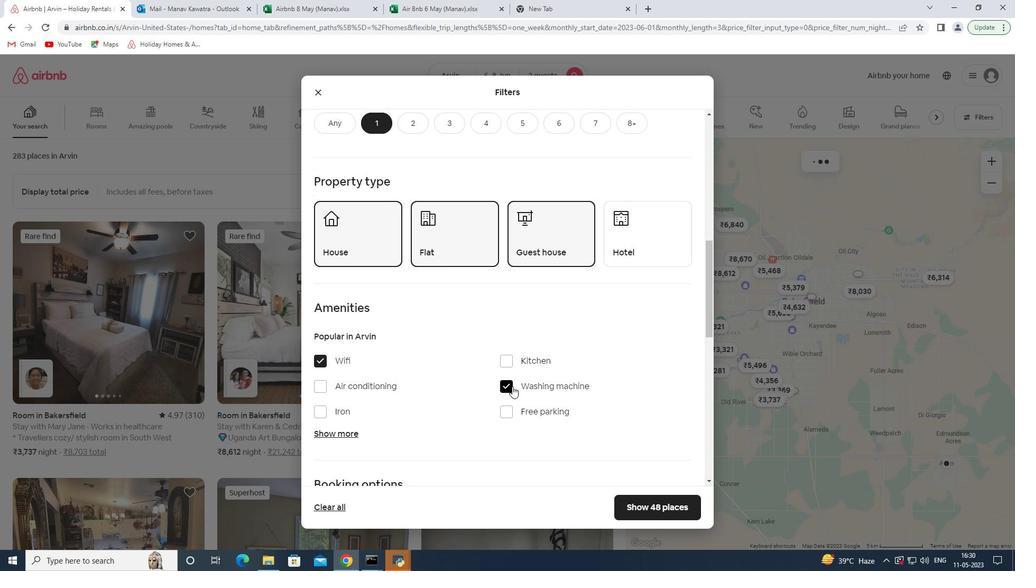 
Action: Mouse moved to (671, 347)
Screenshot: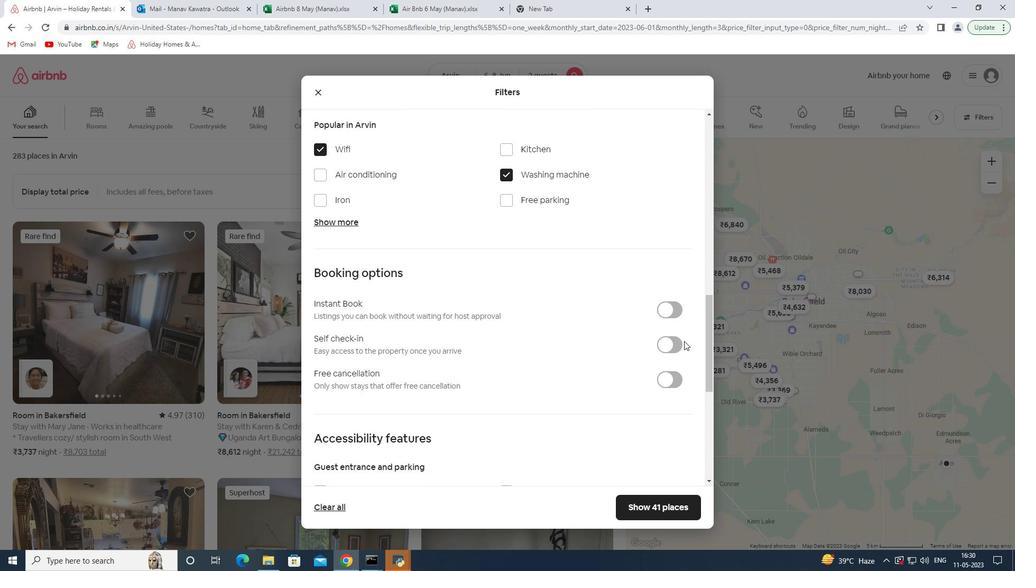 
Action: Mouse pressed left at (671, 347)
Screenshot: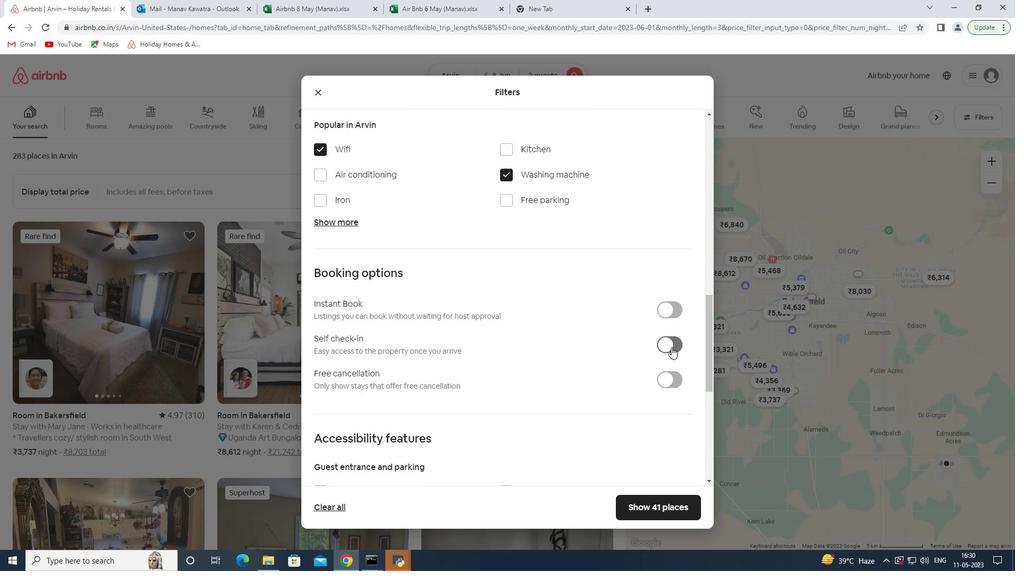 
Action: Mouse moved to (575, 359)
Screenshot: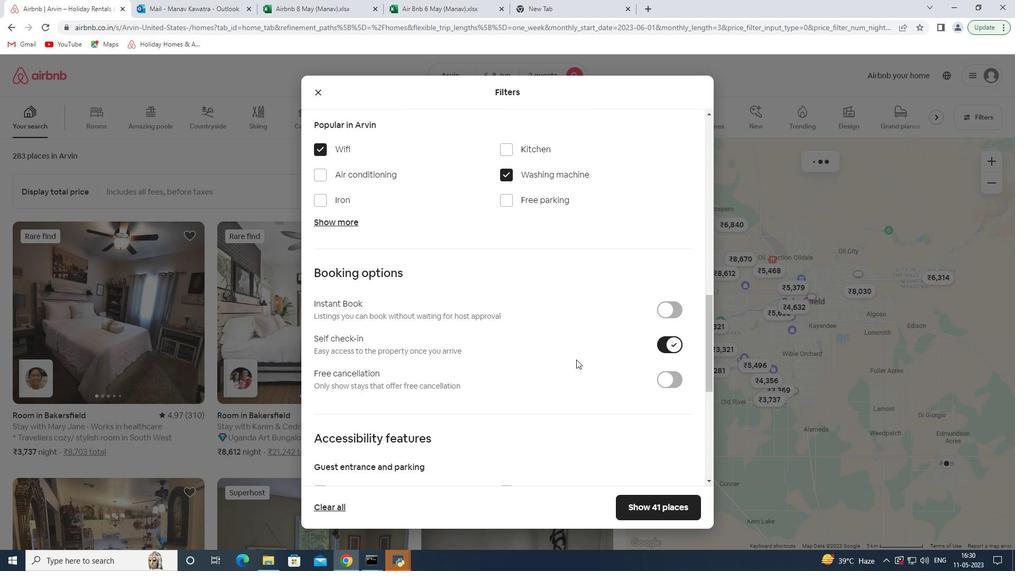 
Action: Mouse scrolled (575, 359) with delta (0, 0)
Screenshot: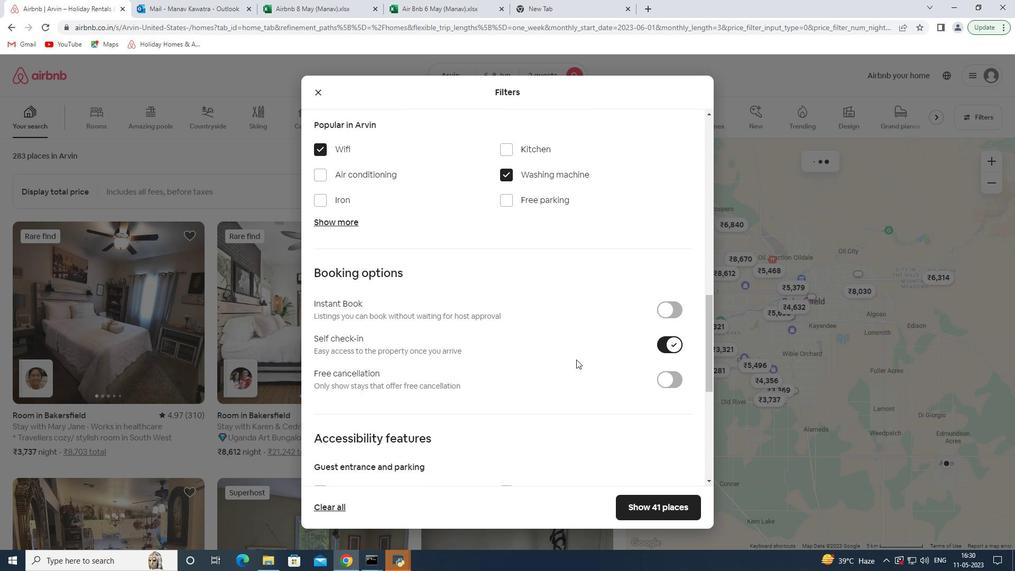 
Action: Mouse scrolled (575, 359) with delta (0, 0)
Screenshot: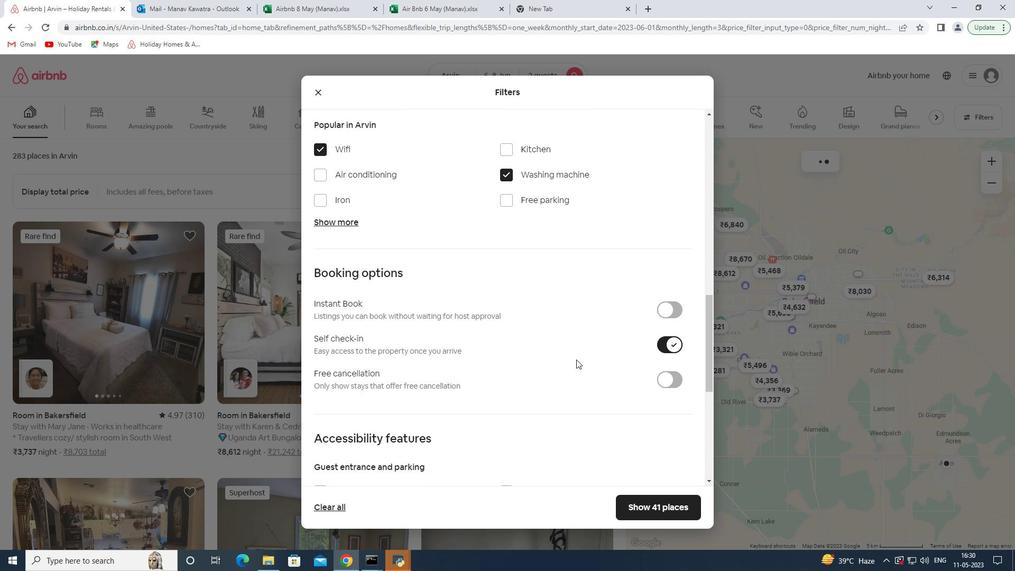 
Action: Mouse scrolled (575, 359) with delta (0, 0)
Screenshot: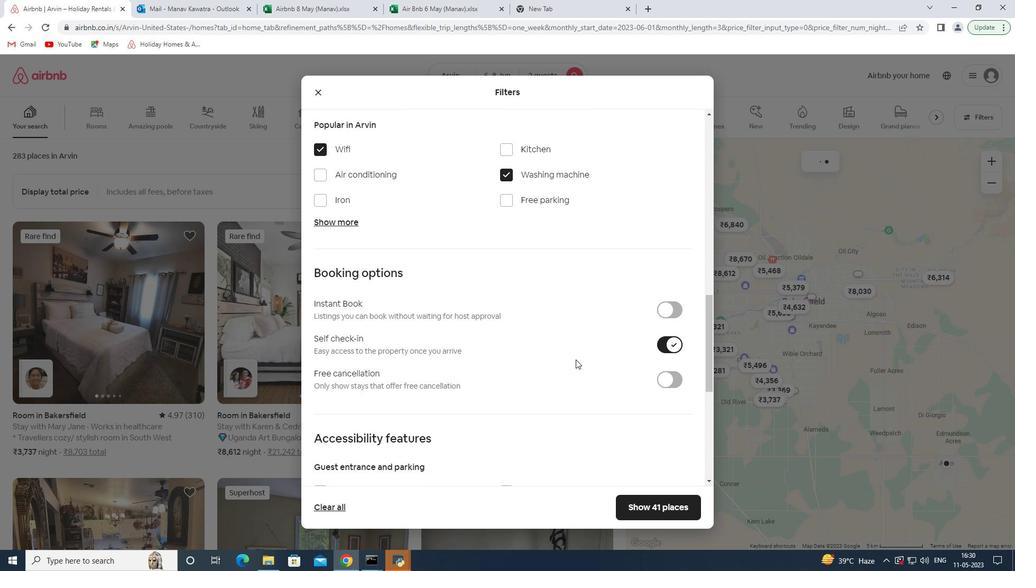 
Action: Mouse scrolled (575, 359) with delta (0, 0)
Screenshot: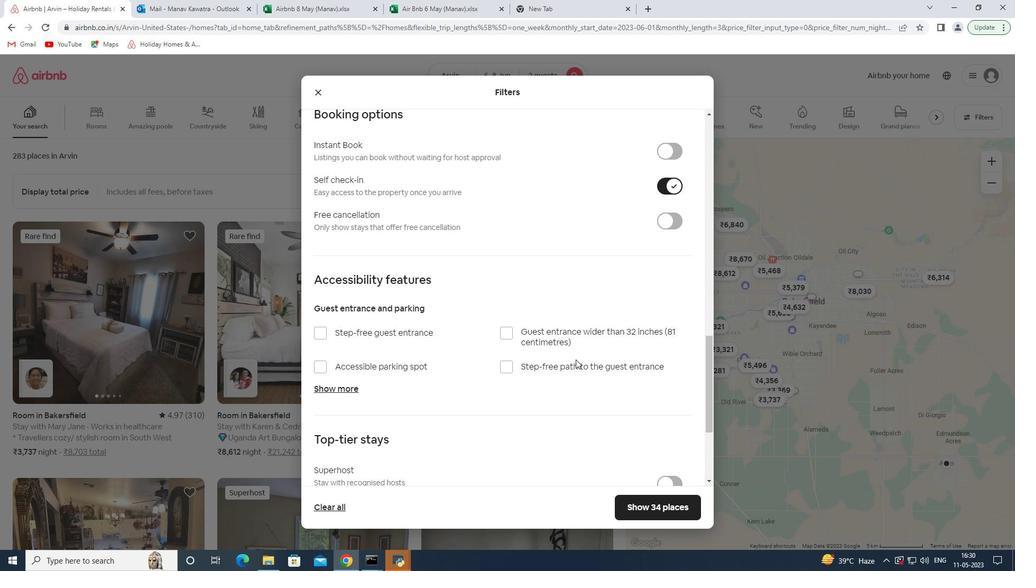
Action: Mouse scrolled (575, 359) with delta (0, 0)
Screenshot: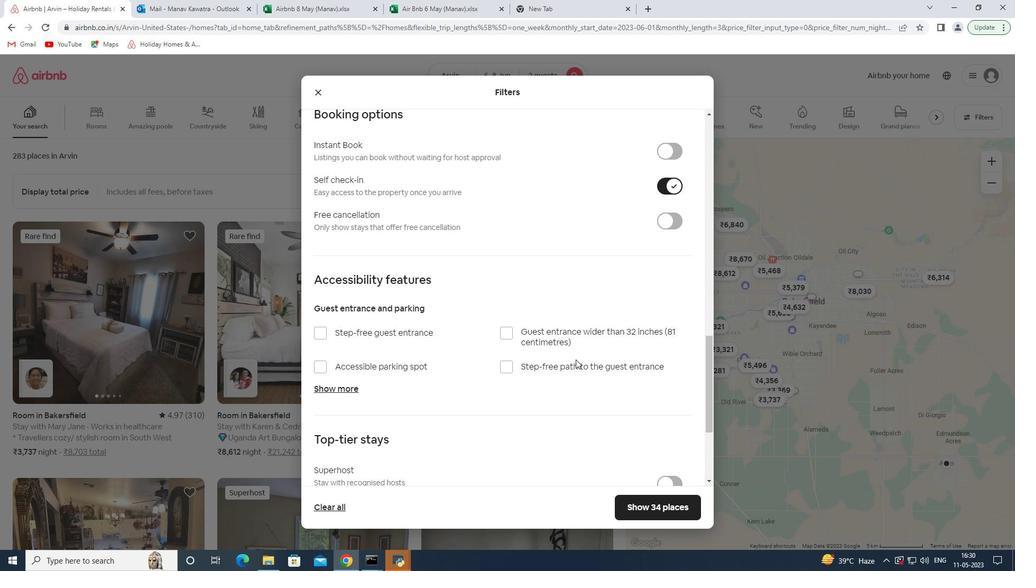 
Action: Mouse scrolled (575, 359) with delta (0, 0)
Screenshot: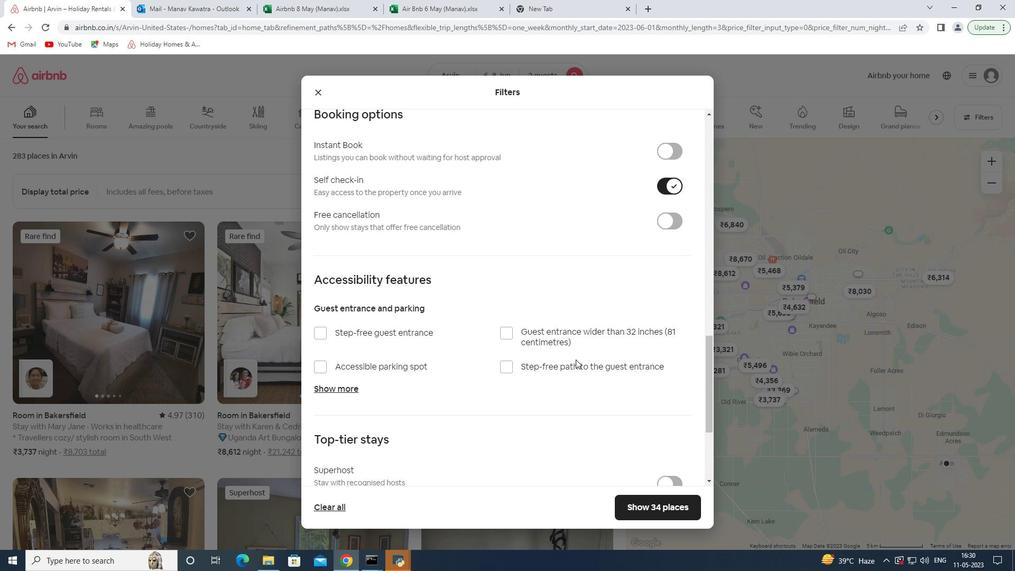 
Action: Mouse scrolled (575, 359) with delta (0, 0)
Screenshot: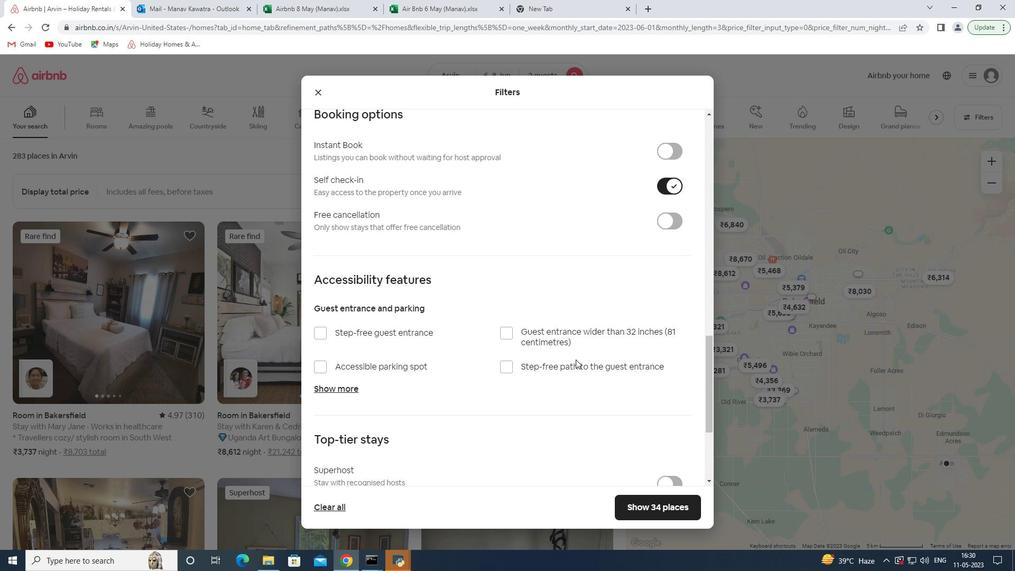 
Action: Mouse moved to (355, 411)
Screenshot: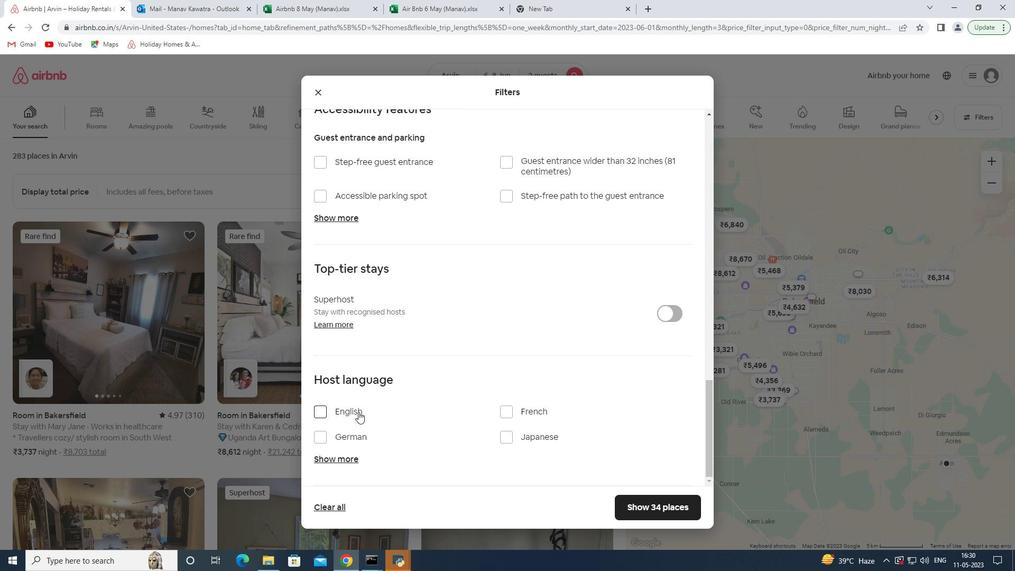 
Action: Mouse pressed left at (355, 411)
Screenshot: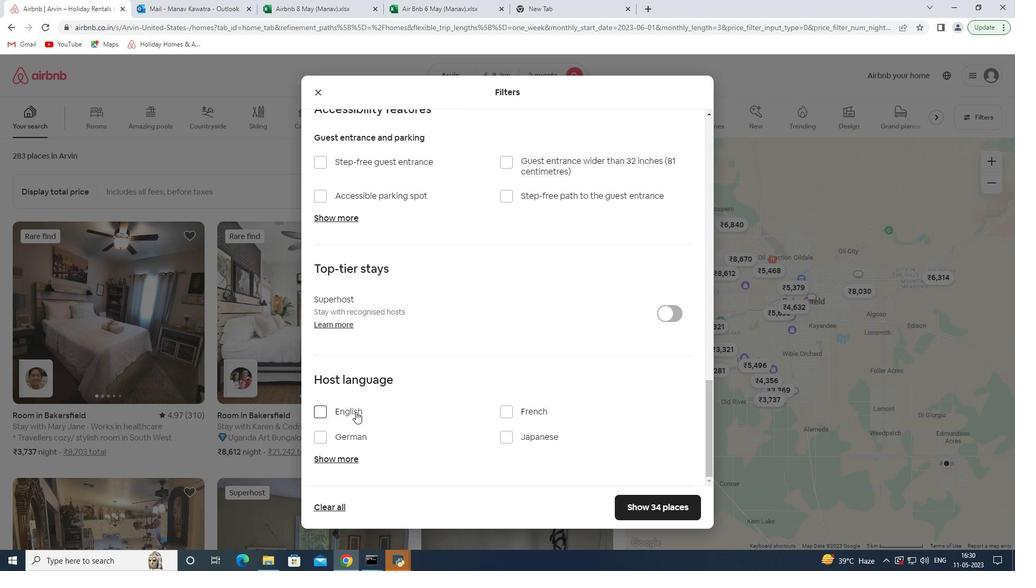
Action: Mouse moved to (457, 417)
Screenshot: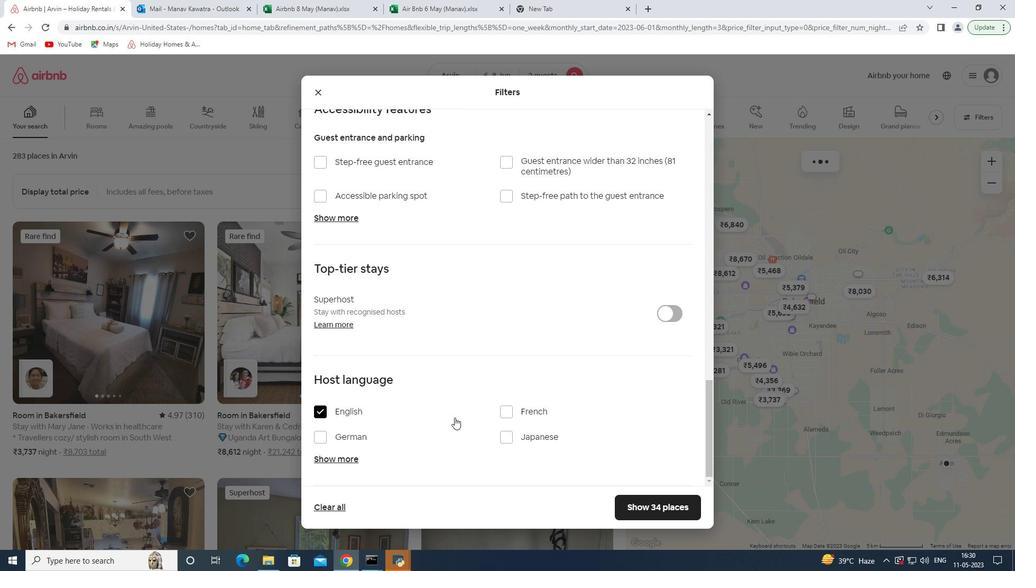 
Action: Mouse scrolled (457, 417) with delta (0, 0)
Screenshot: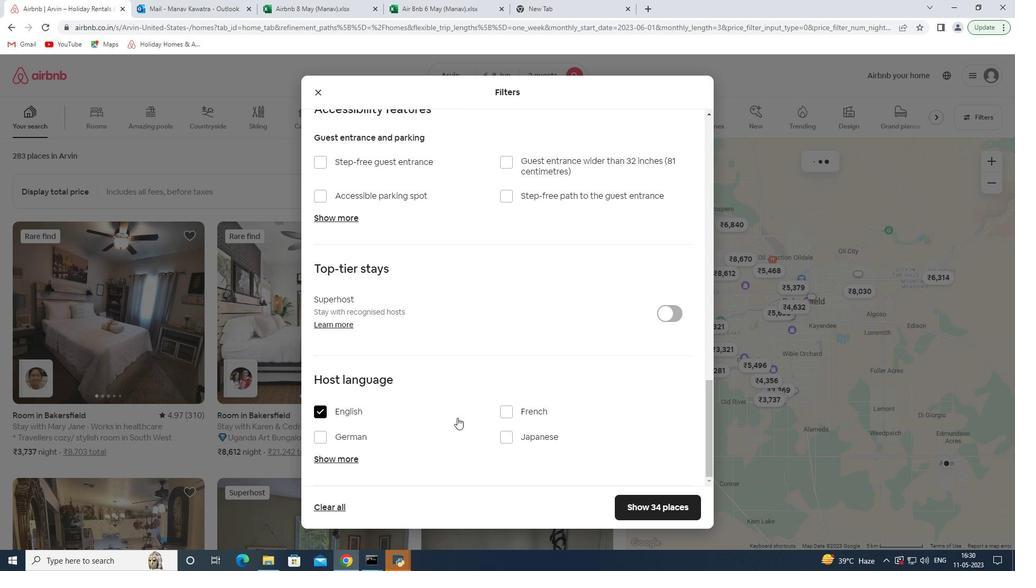 
Action: Mouse scrolled (457, 417) with delta (0, 0)
Screenshot: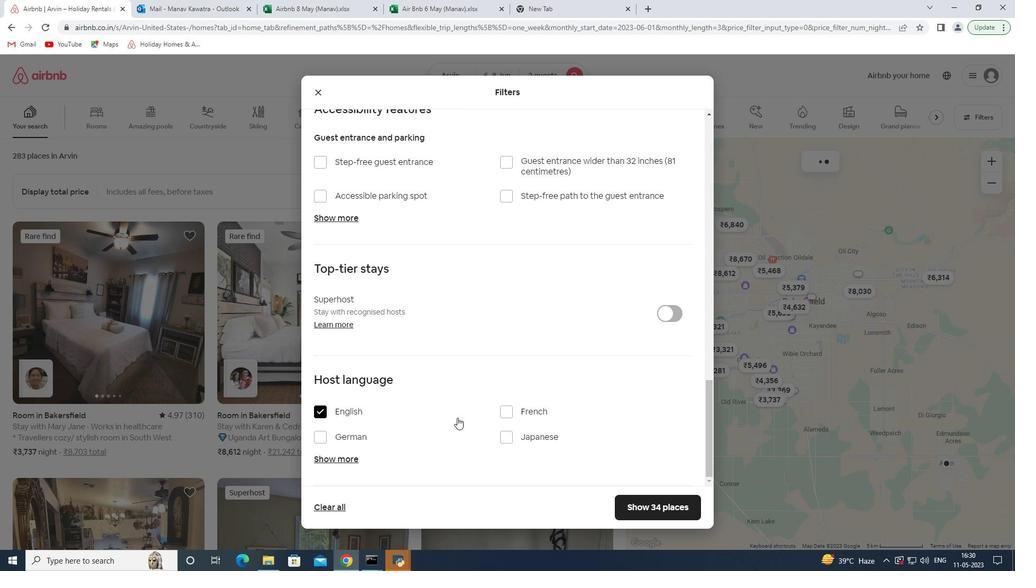 
Action: Mouse scrolled (457, 417) with delta (0, 0)
Screenshot: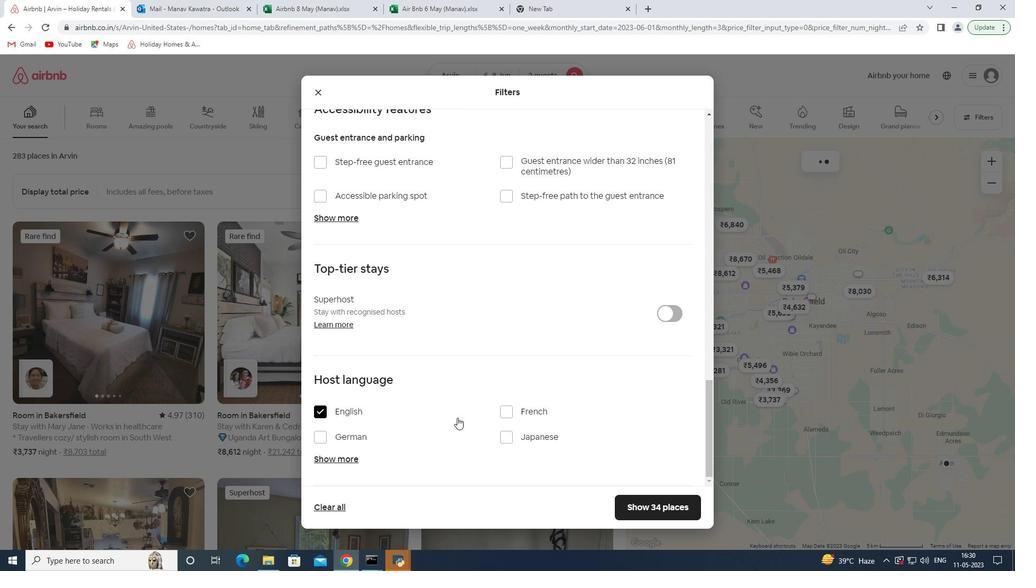 
Action: Mouse scrolled (457, 417) with delta (0, 0)
Screenshot: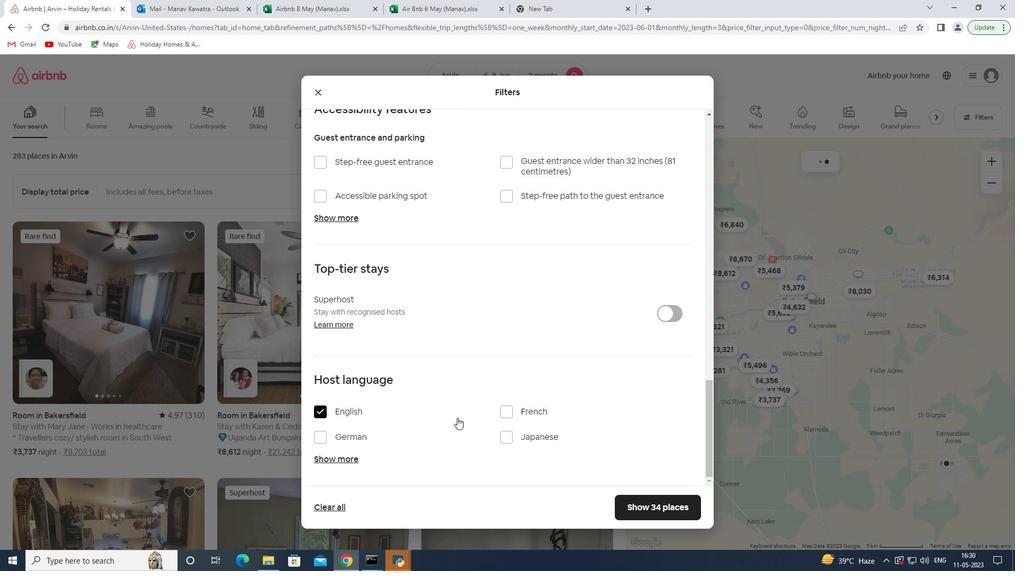 
Action: Mouse moved to (645, 506)
Screenshot: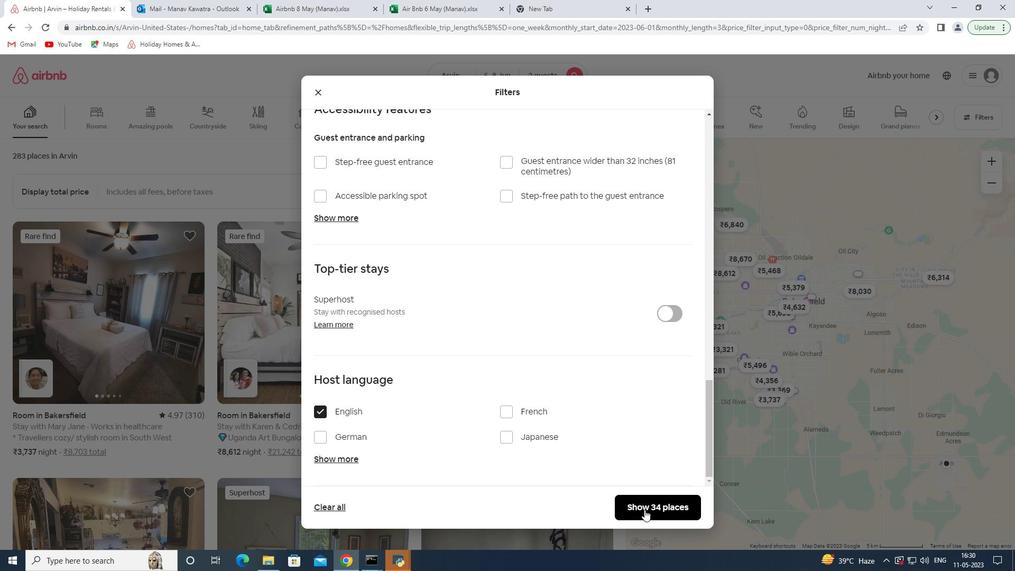 
Action: Mouse pressed left at (645, 506)
Screenshot: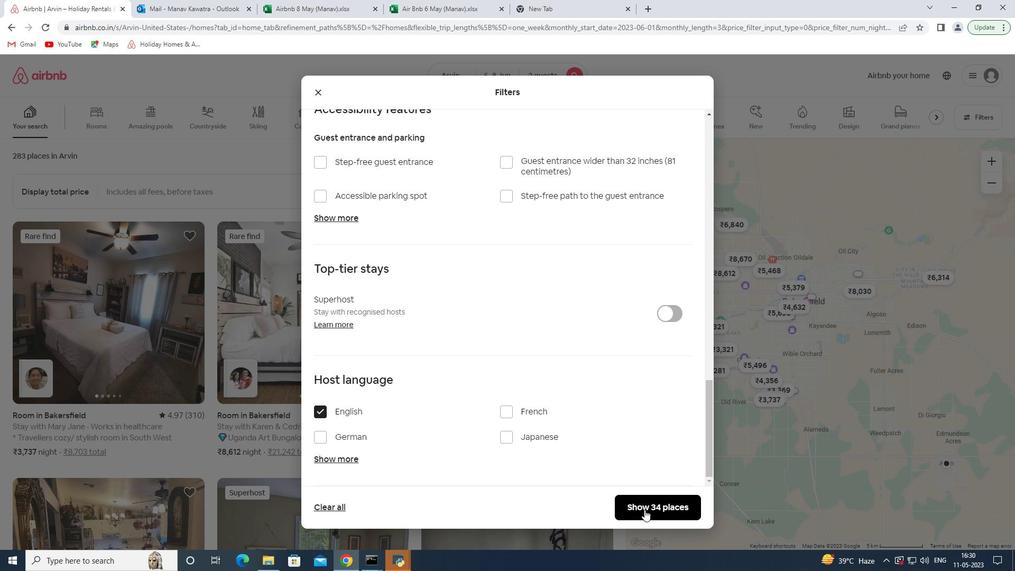 
